 Task: Search one way flight ticket for 2 adults, 2 infants in seat and 1 infant on lap in first from Wenatchee: Pangborn Memorial Airport to Raleigh: Raleigh-durham International Airport on 8-5-2023. Choice of flights is Singapure airlines. Number of bags: 1 checked bag. Price is upto 85000. Outbound departure time preference is 23:30.
Action: Mouse moved to (285, 263)
Screenshot: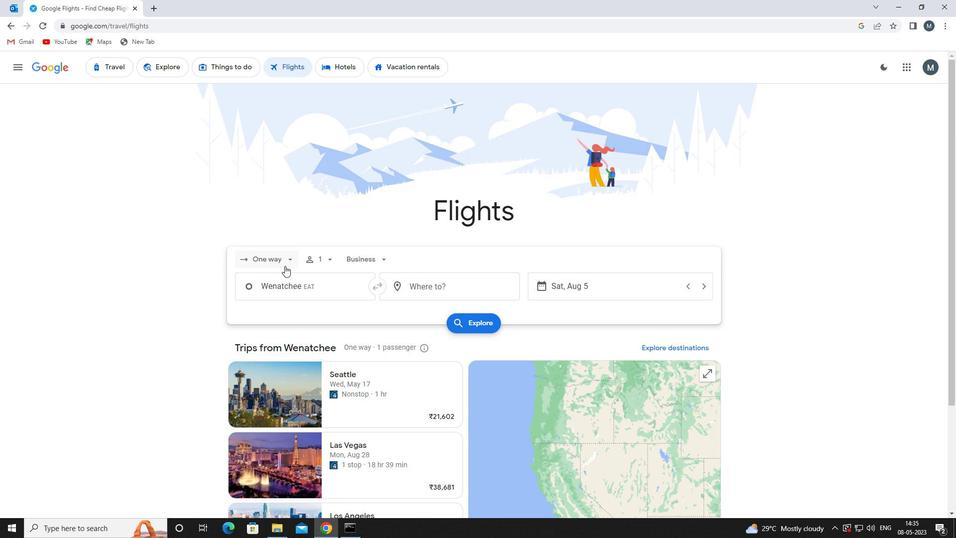 
Action: Mouse pressed left at (285, 263)
Screenshot: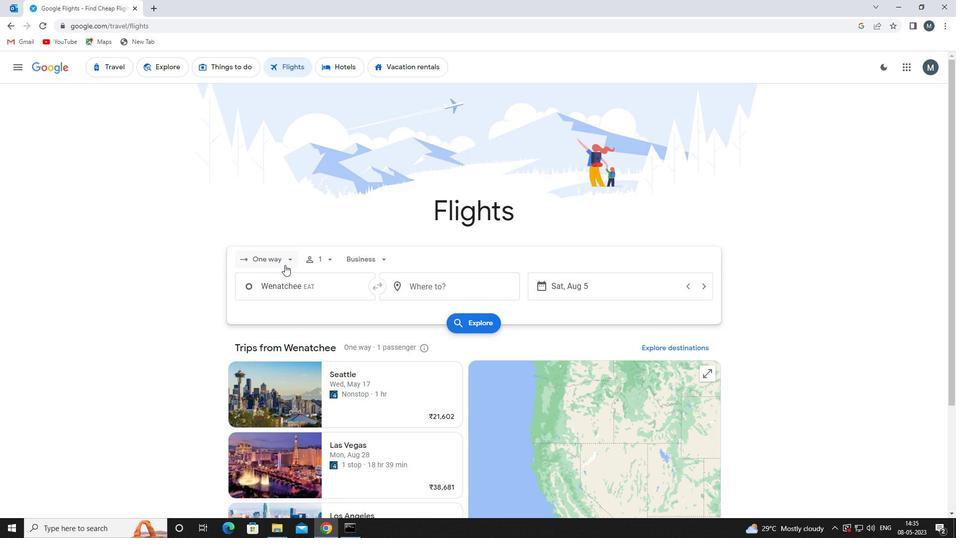 
Action: Mouse moved to (287, 307)
Screenshot: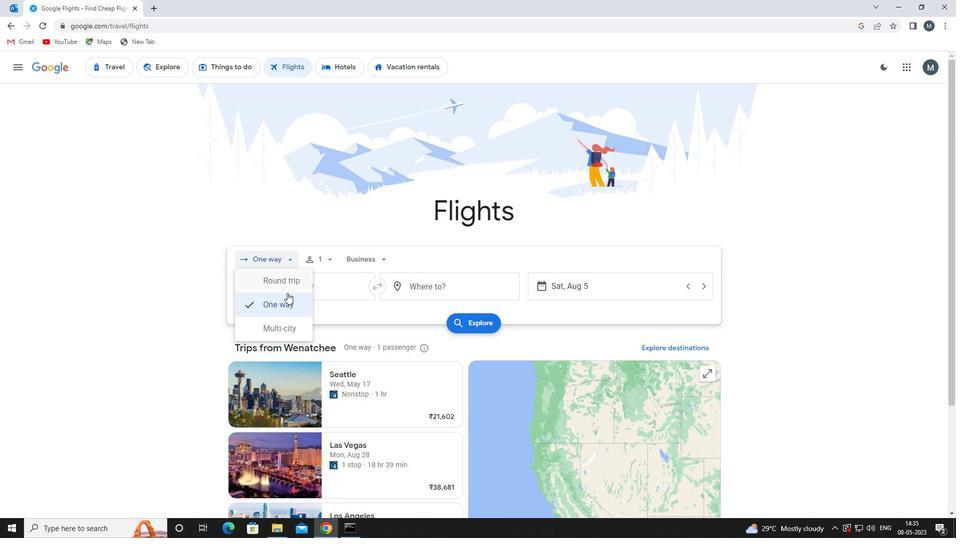 
Action: Mouse pressed left at (287, 307)
Screenshot: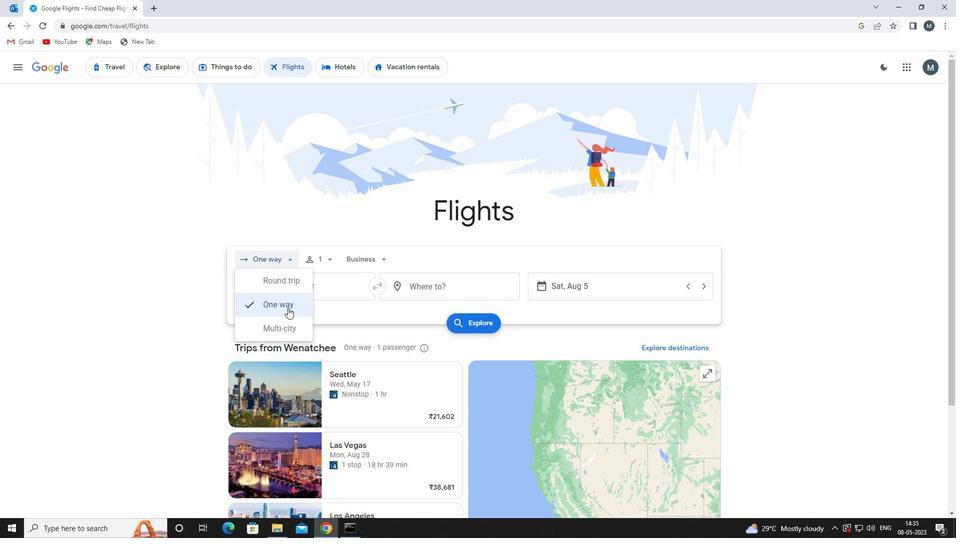 
Action: Mouse moved to (323, 262)
Screenshot: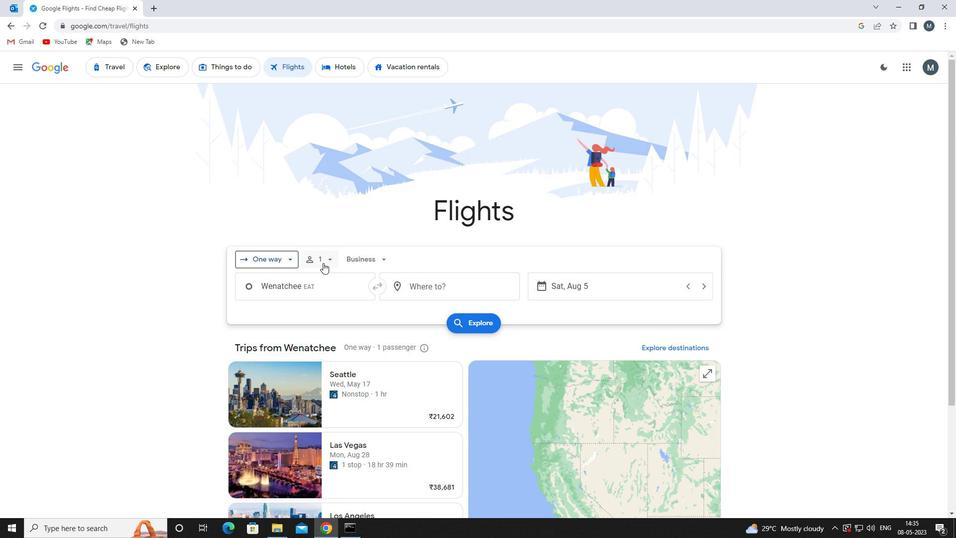 
Action: Mouse pressed left at (323, 262)
Screenshot: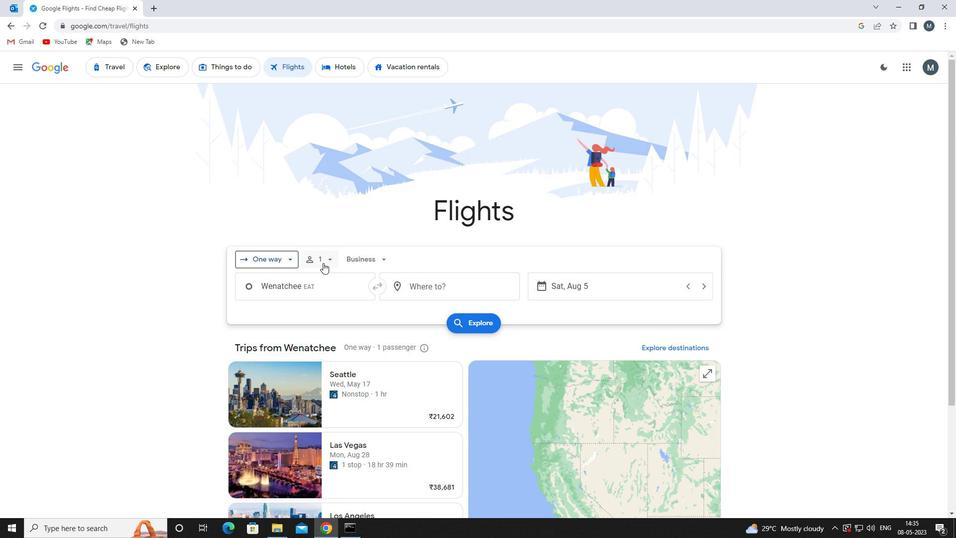 
Action: Mouse moved to (412, 284)
Screenshot: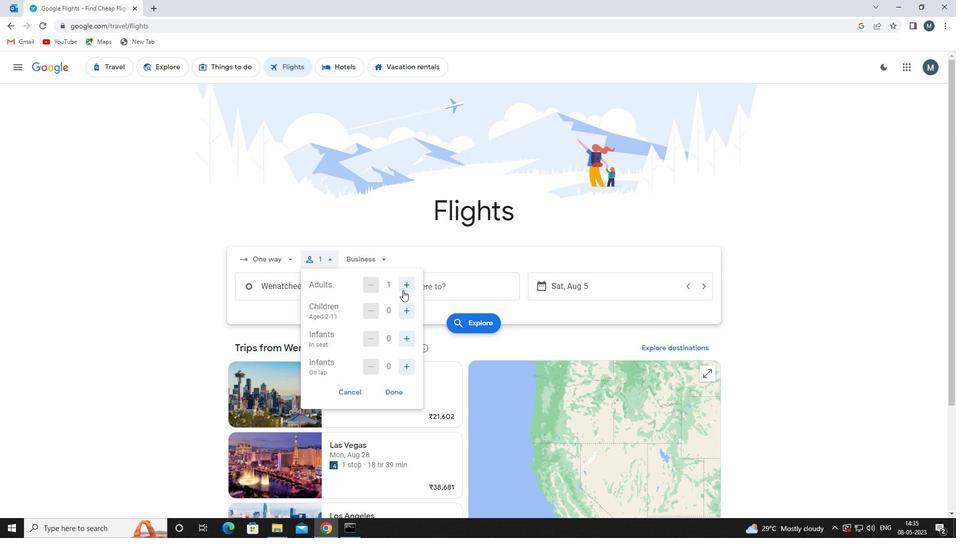 
Action: Mouse pressed left at (412, 284)
Screenshot: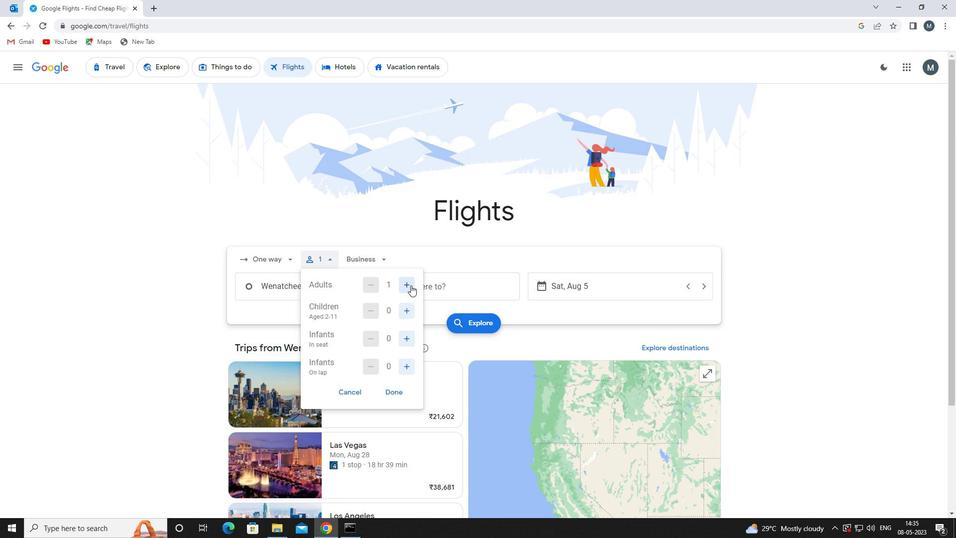 
Action: Mouse moved to (407, 308)
Screenshot: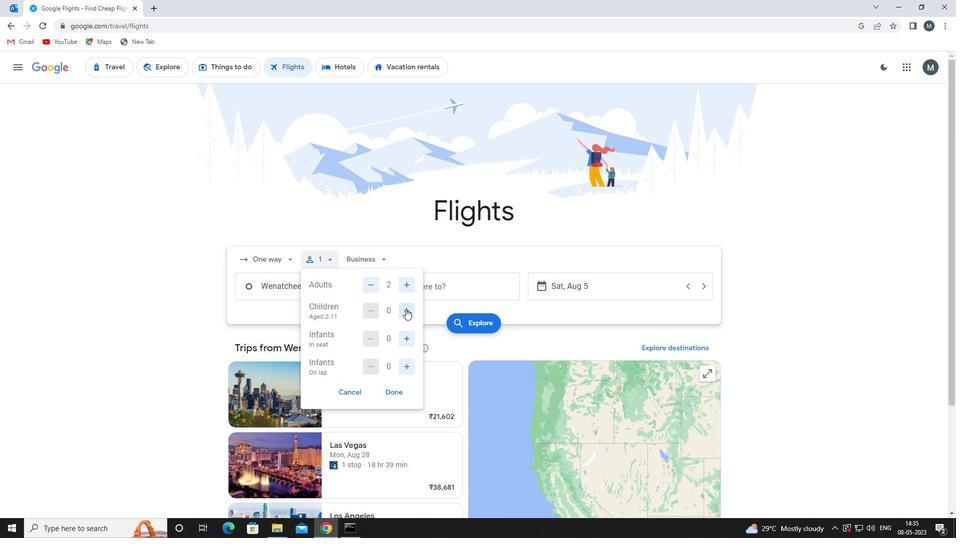 
Action: Mouse pressed left at (407, 308)
Screenshot: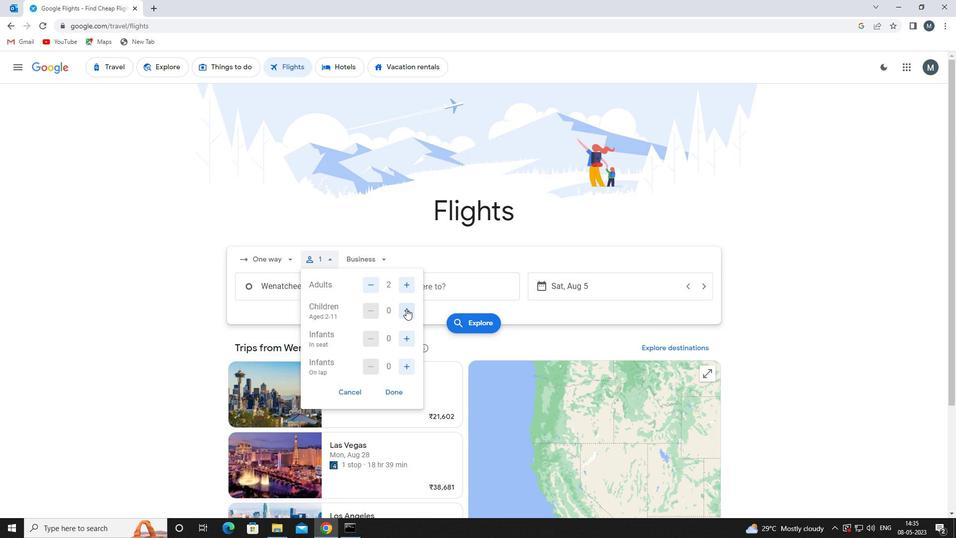 
Action: Mouse moved to (408, 308)
Screenshot: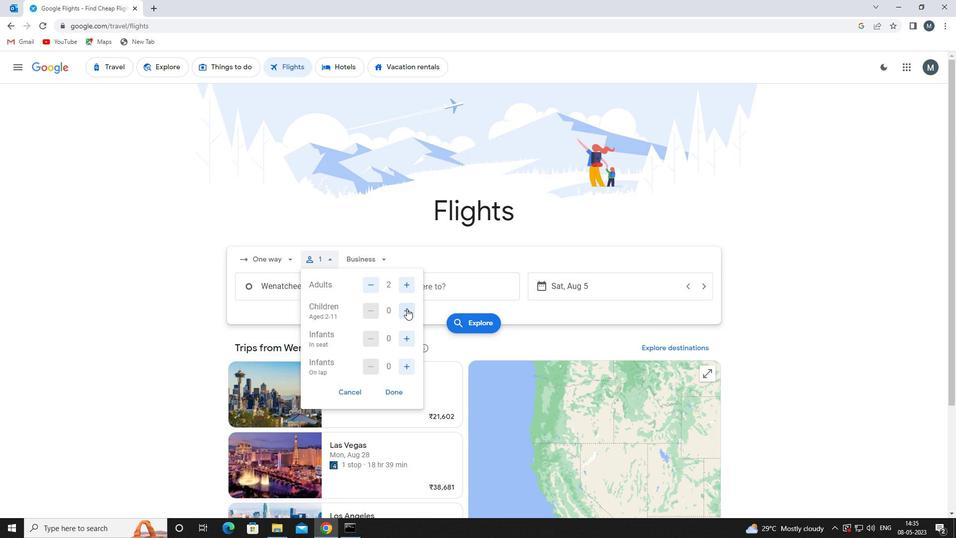 
Action: Mouse pressed left at (408, 308)
Screenshot: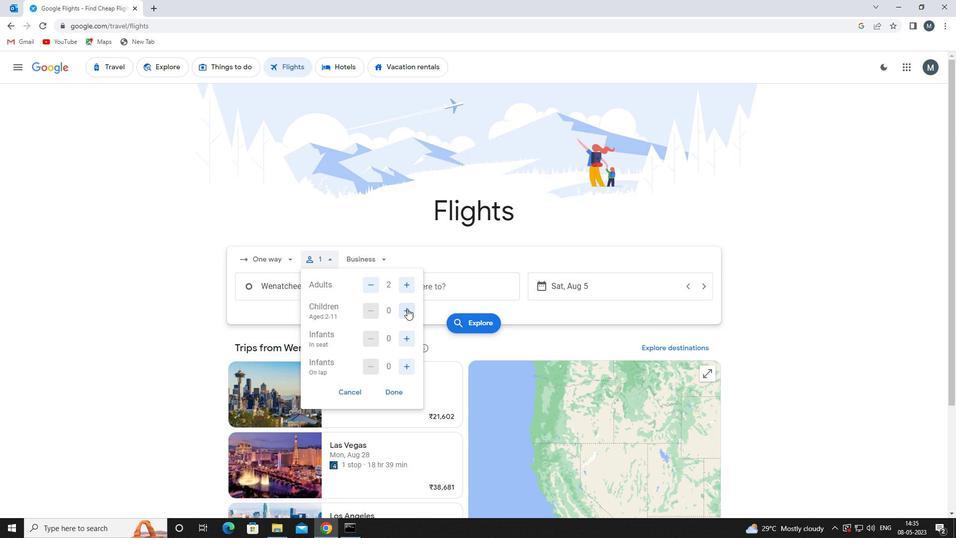 
Action: Mouse moved to (407, 340)
Screenshot: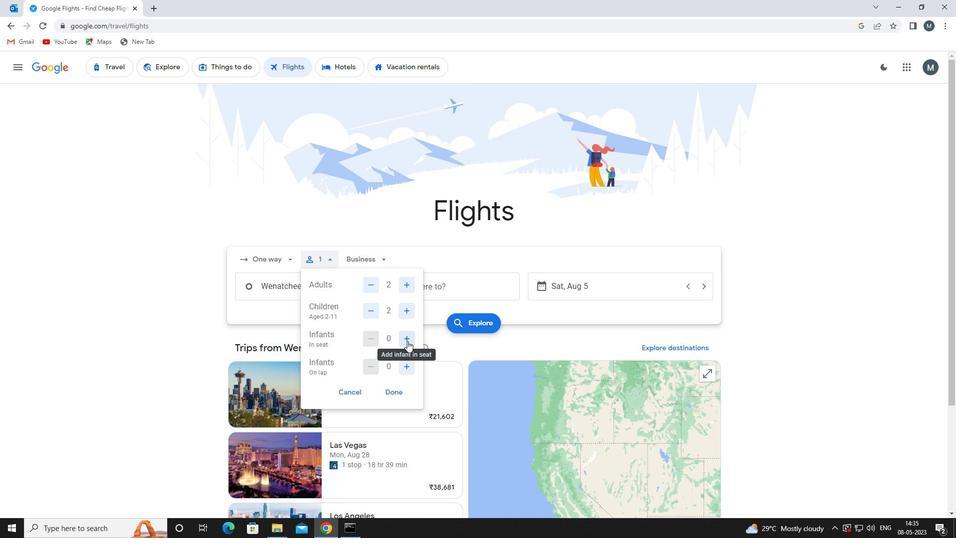
Action: Mouse pressed left at (407, 340)
Screenshot: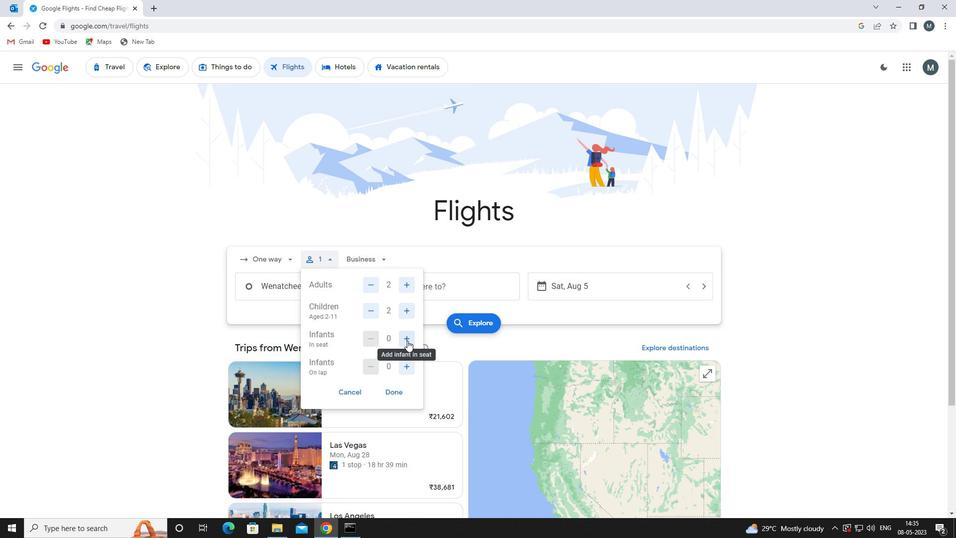 
Action: Mouse moved to (368, 310)
Screenshot: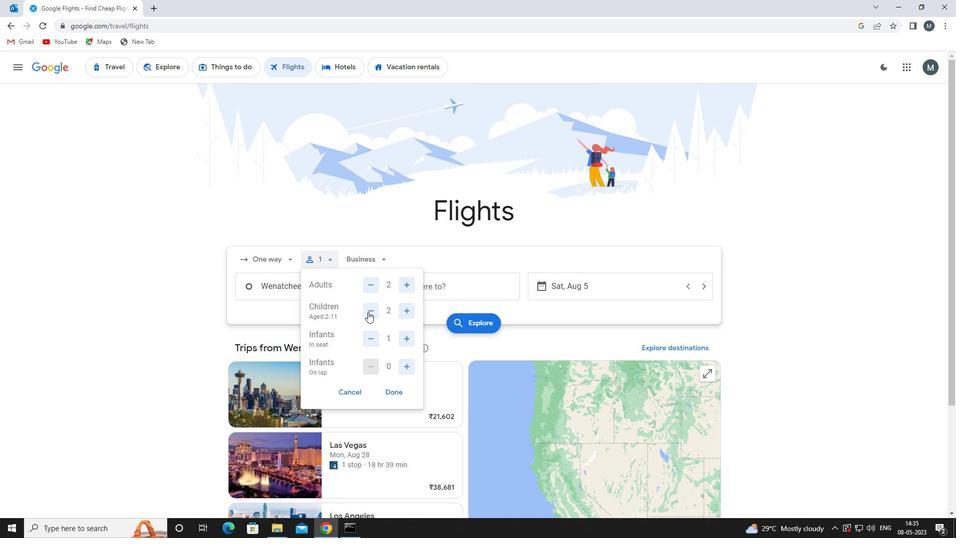 
Action: Mouse pressed left at (368, 310)
Screenshot: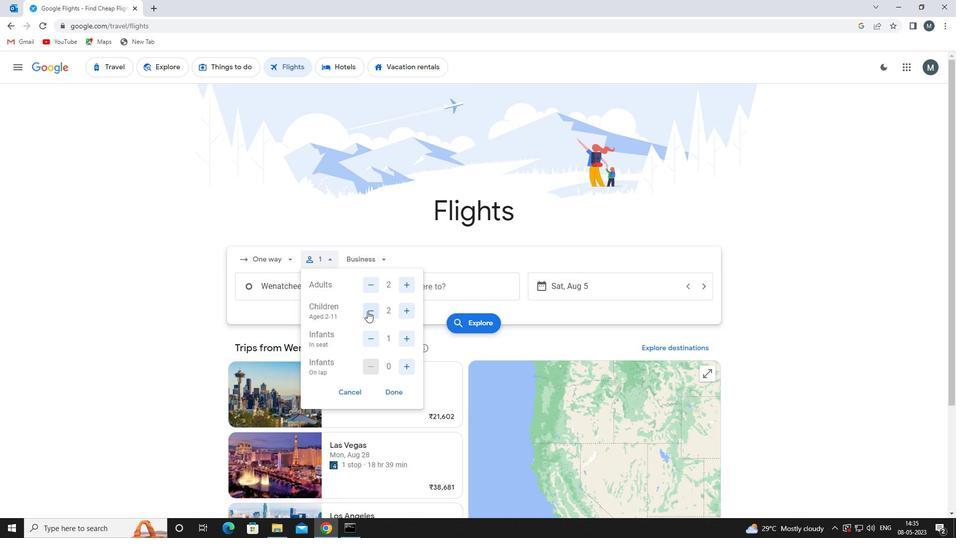 
Action: Mouse moved to (369, 309)
Screenshot: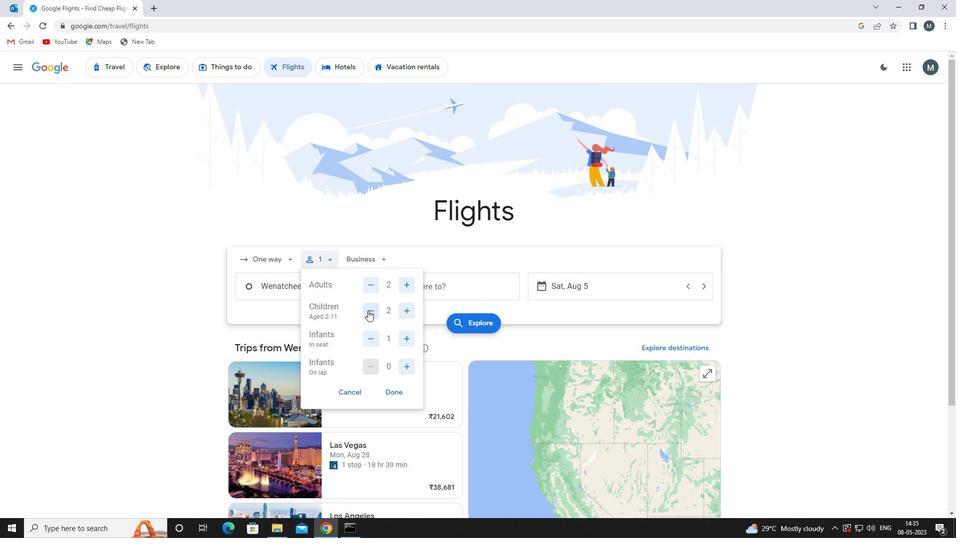 
Action: Mouse pressed left at (369, 309)
Screenshot: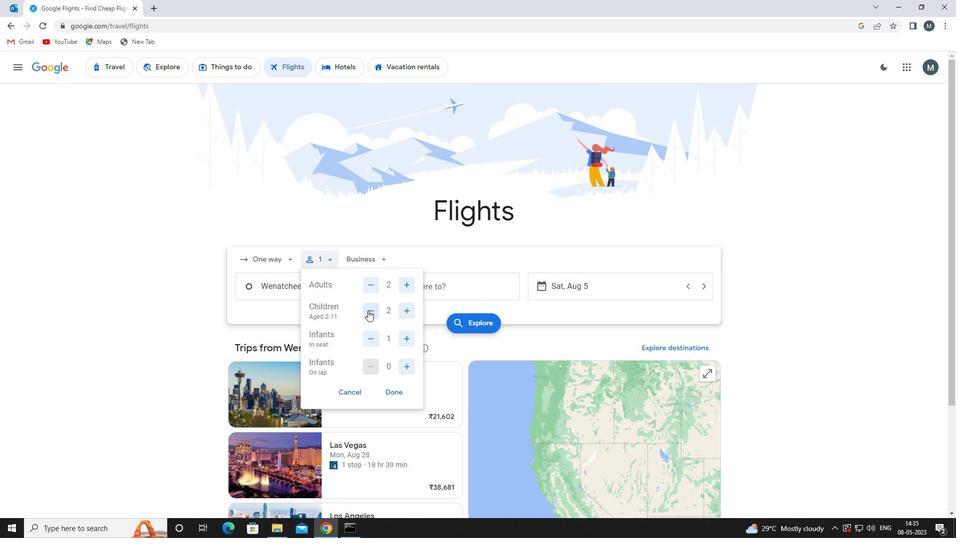 
Action: Mouse moved to (409, 340)
Screenshot: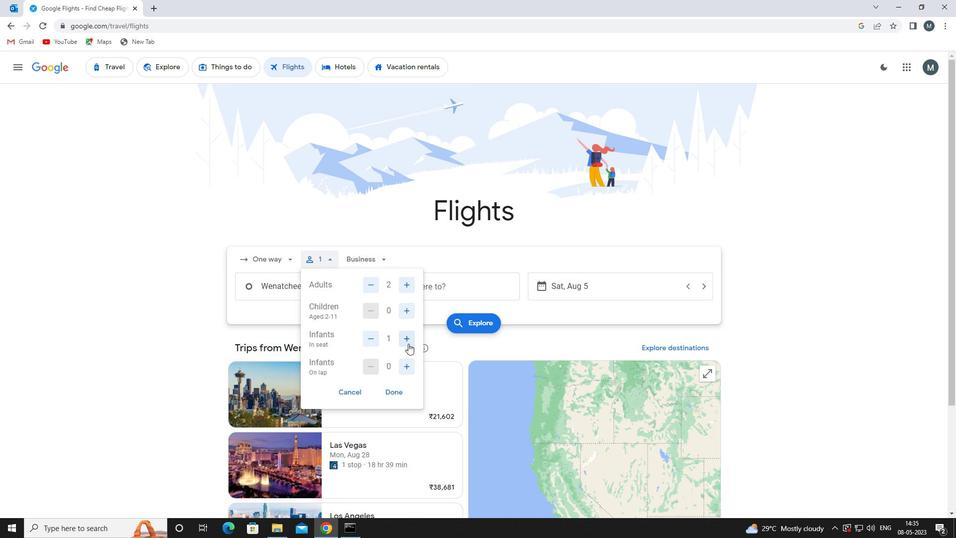 
Action: Mouse pressed left at (409, 340)
Screenshot: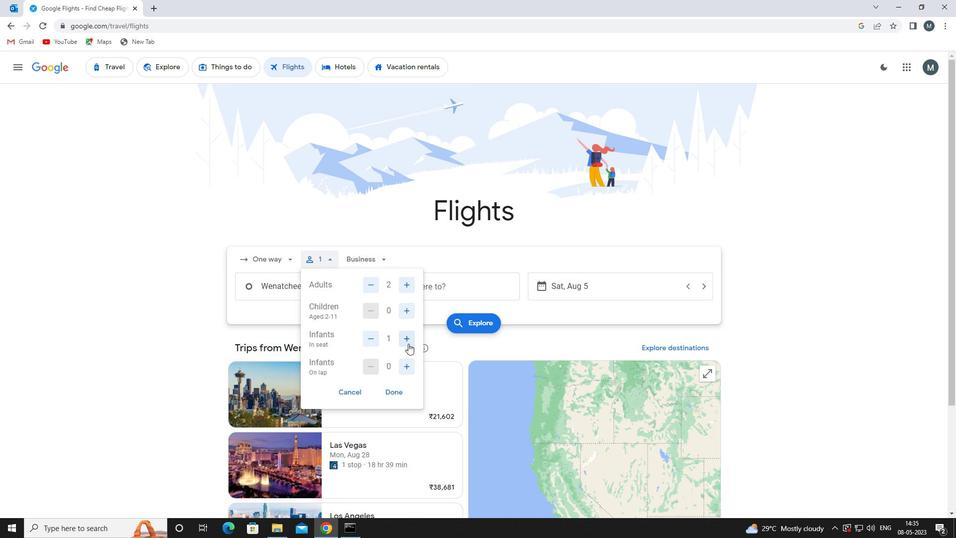 
Action: Mouse moved to (407, 366)
Screenshot: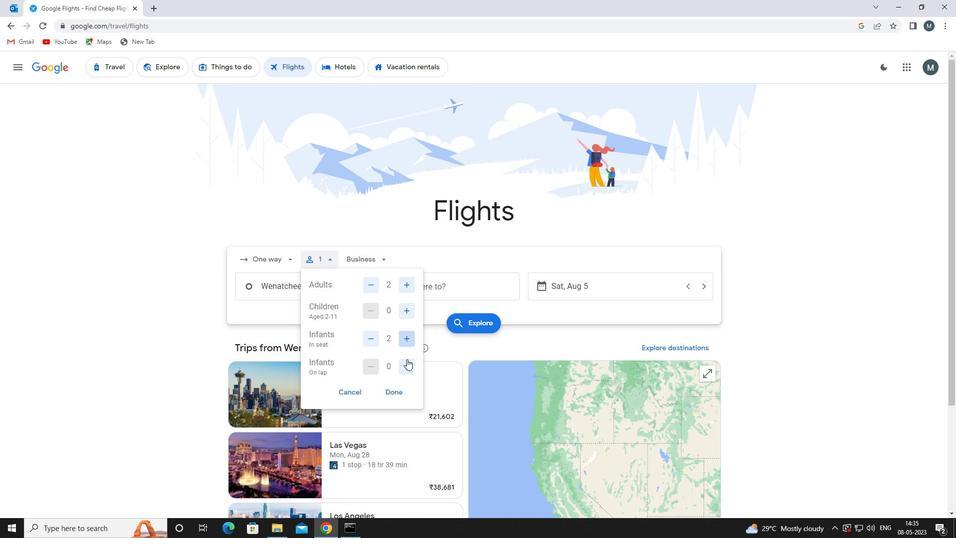 
Action: Mouse pressed left at (407, 366)
Screenshot: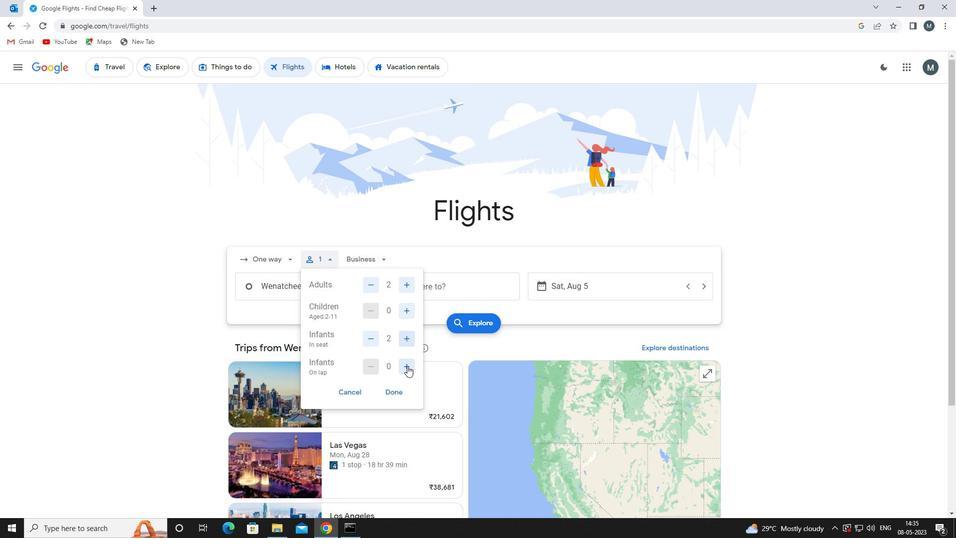 
Action: Mouse moved to (400, 390)
Screenshot: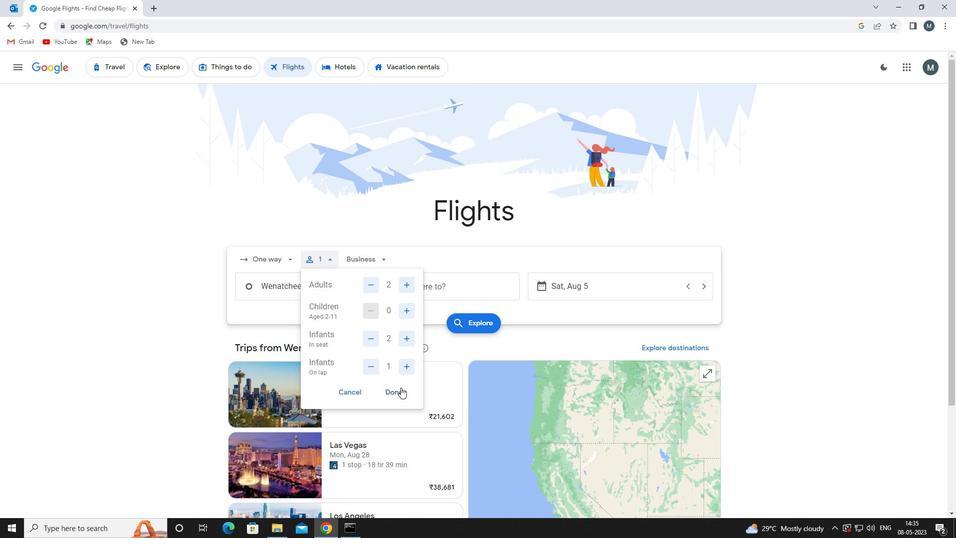 
Action: Mouse pressed left at (400, 390)
Screenshot: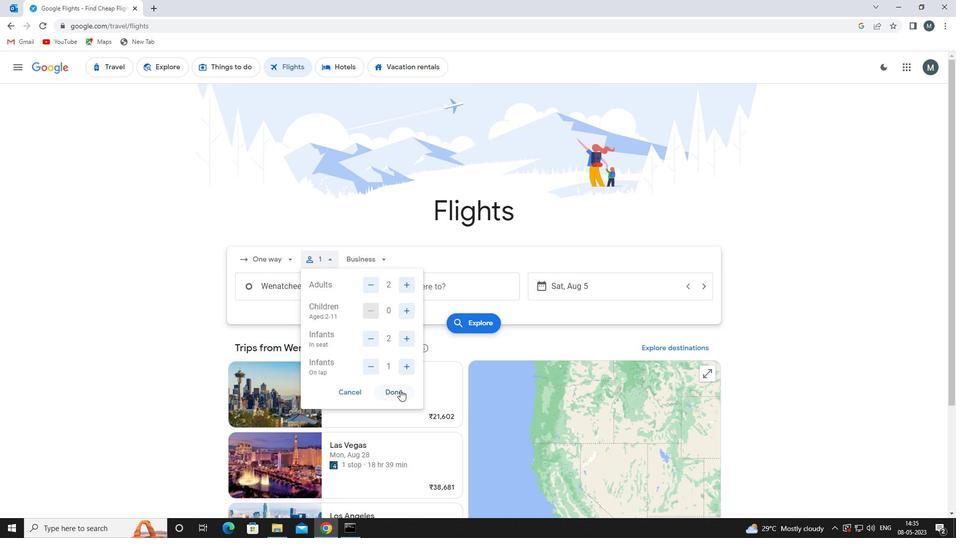 
Action: Mouse moved to (363, 258)
Screenshot: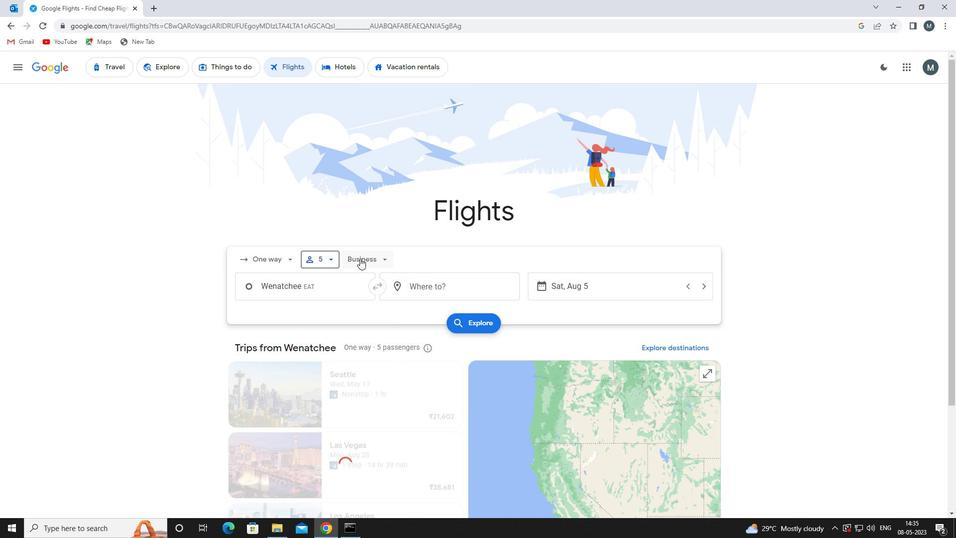 
Action: Mouse pressed left at (363, 258)
Screenshot: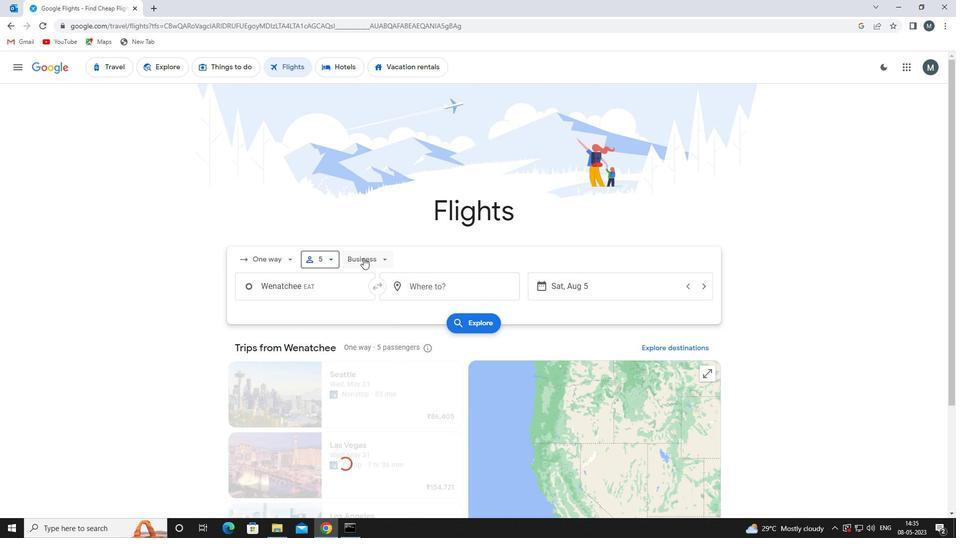 
Action: Mouse moved to (376, 353)
Screenshot: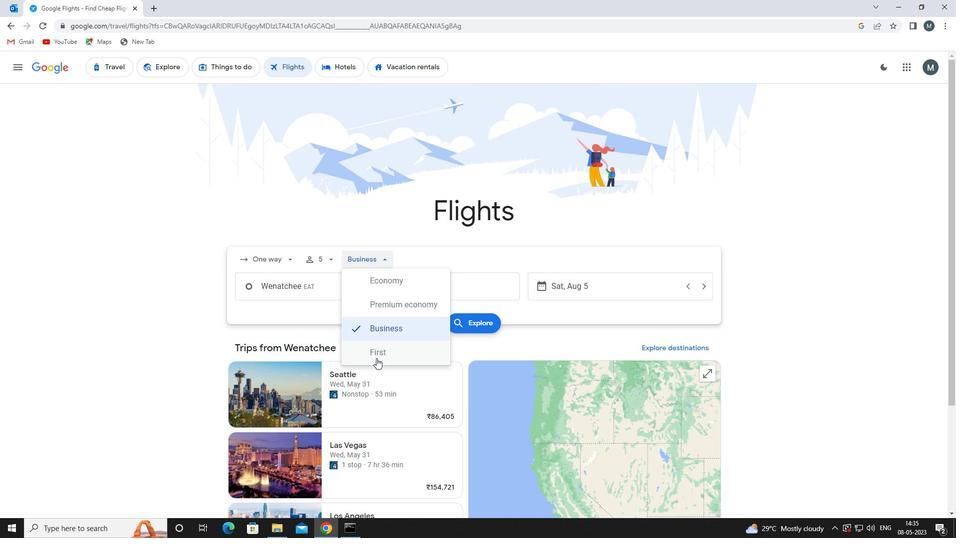 
Action: Mouse pressed left at (376, 353)
Screenshot: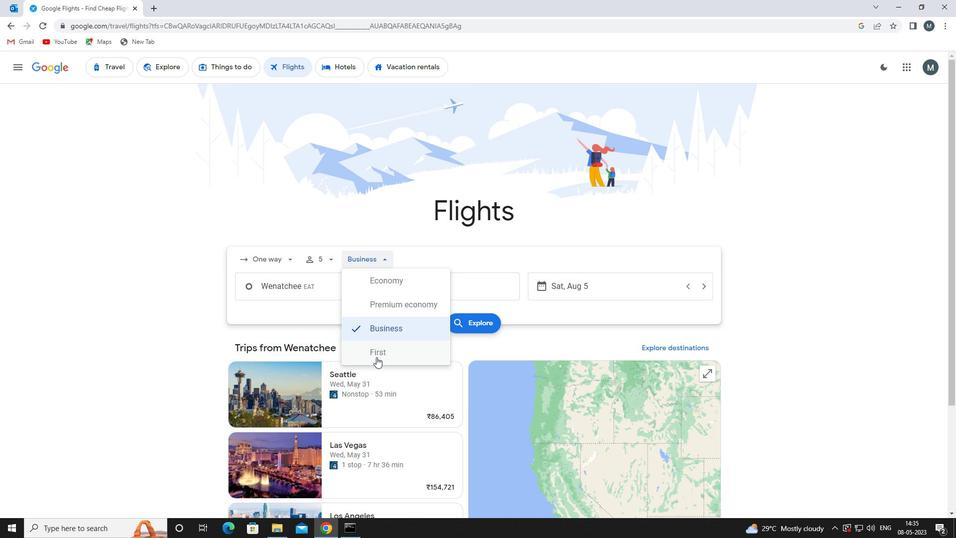 
Action: Mouse moved to (312, 287)
Screenshot: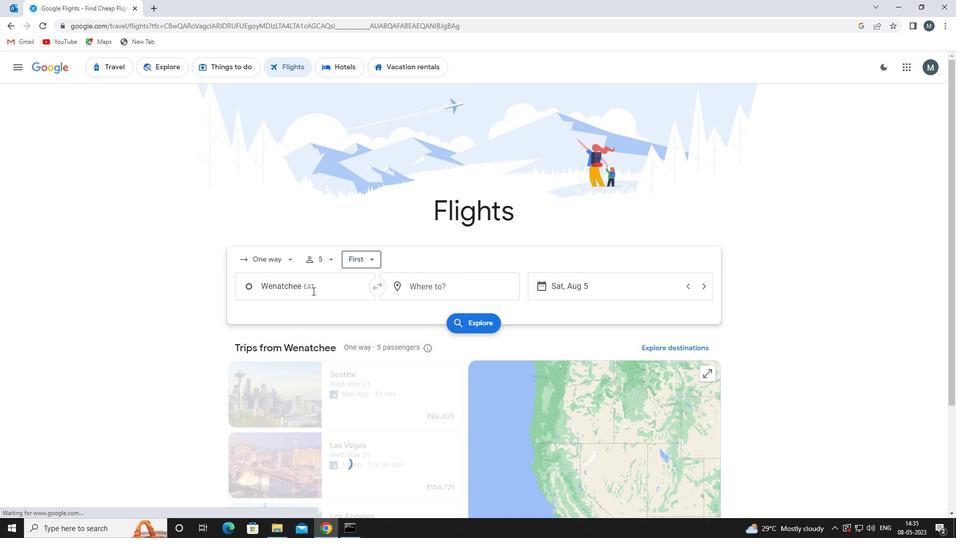 
Action: Mouse pressed left at (312, 287)
Screenshot: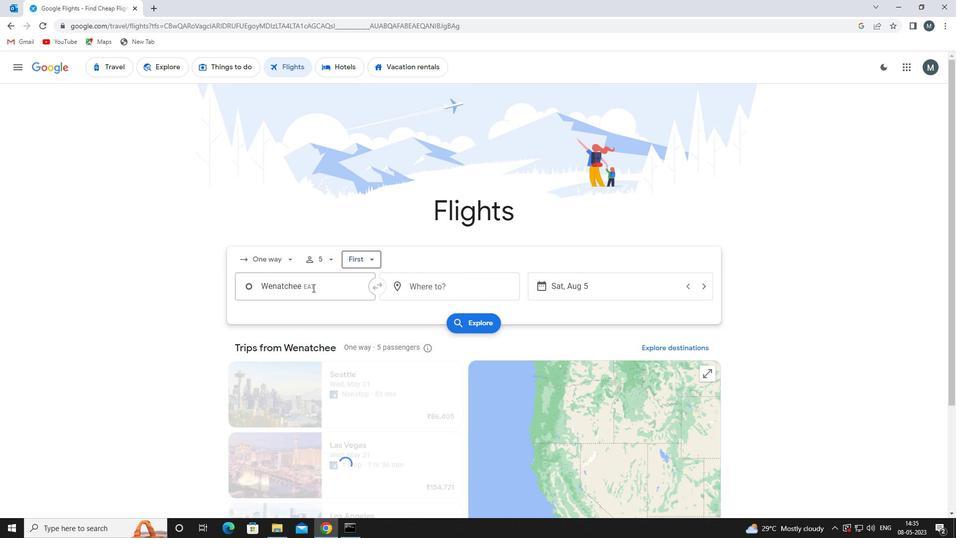 
Action: Mouse moved to (329, 369)
Screenshot: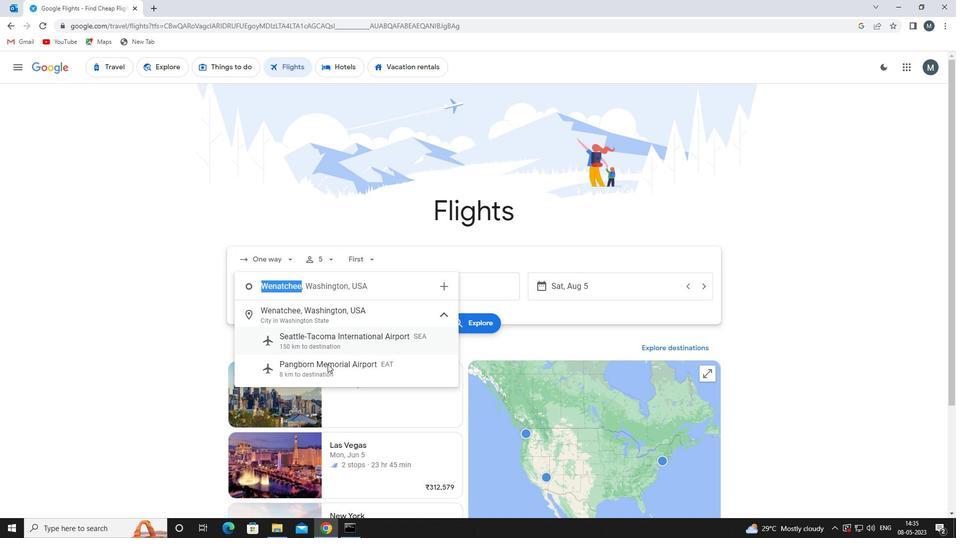 
Action: Mouse pressed left at (329, 369)
Screenshot: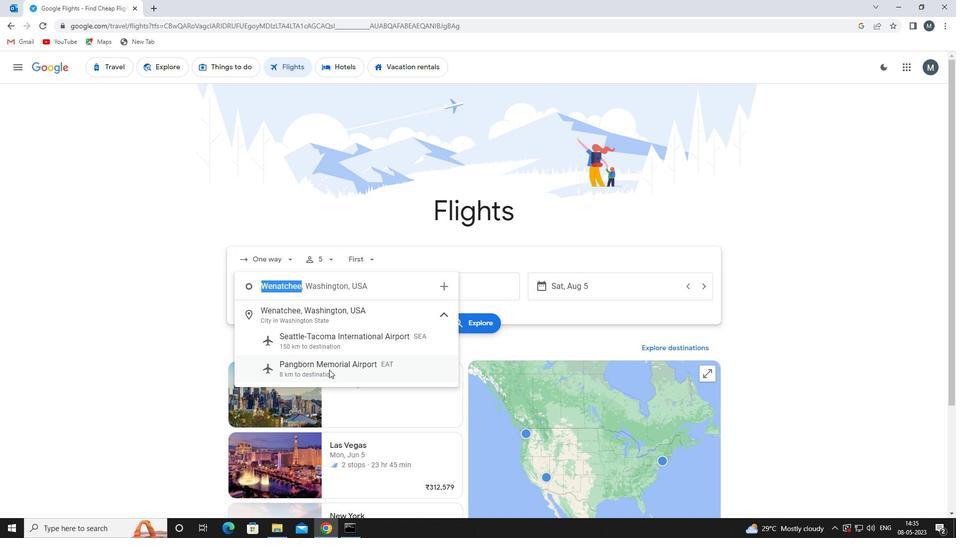 
Action: Mouse moved to (423, 286)
Screenshot: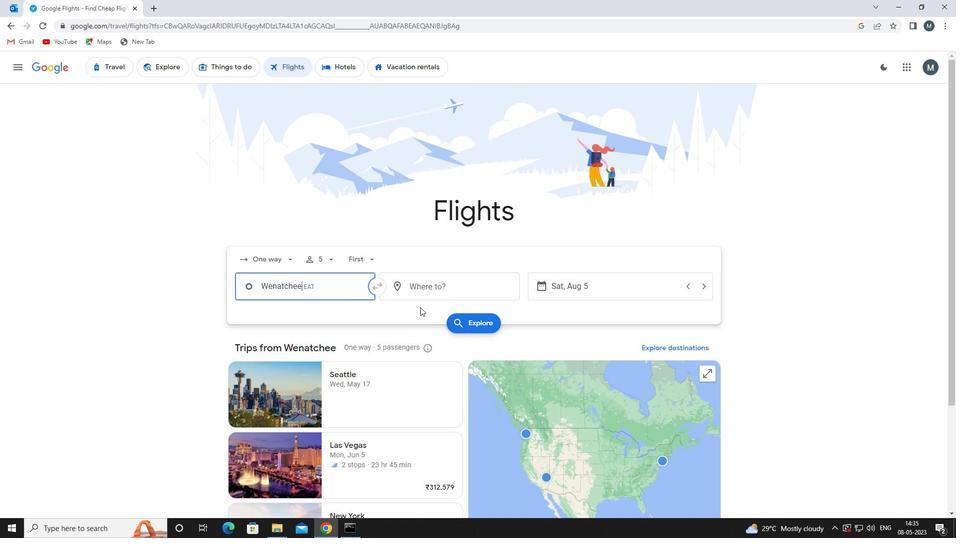 
Action: Mouse pressed left at (423, 286)
Screenshot: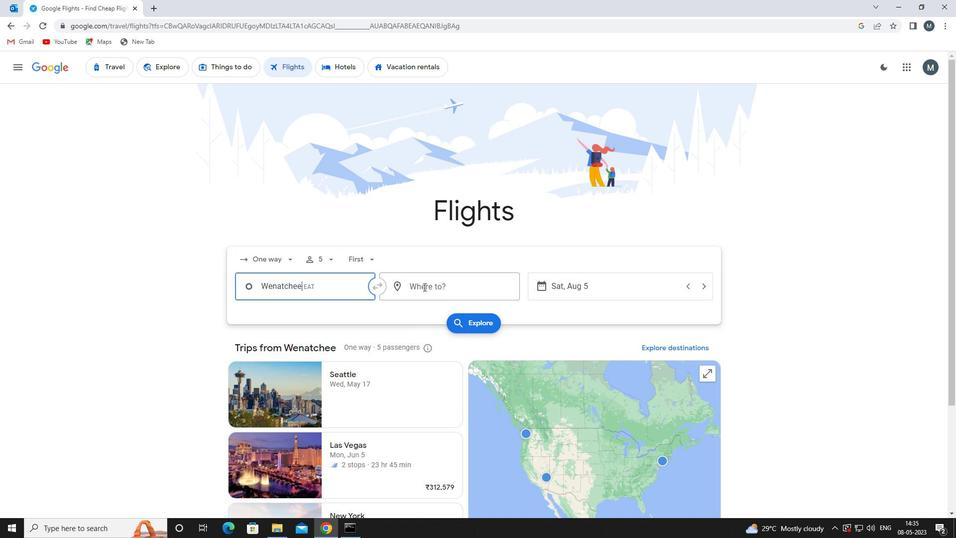 
Action: Mouse moved to (406, 292)
Screenshot: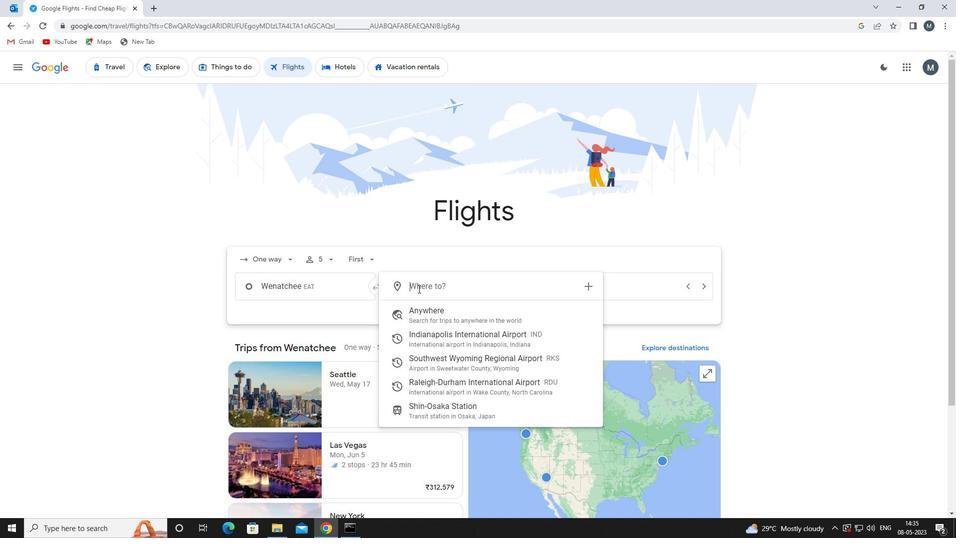 
Action: Key pressed rdu
Screenshot: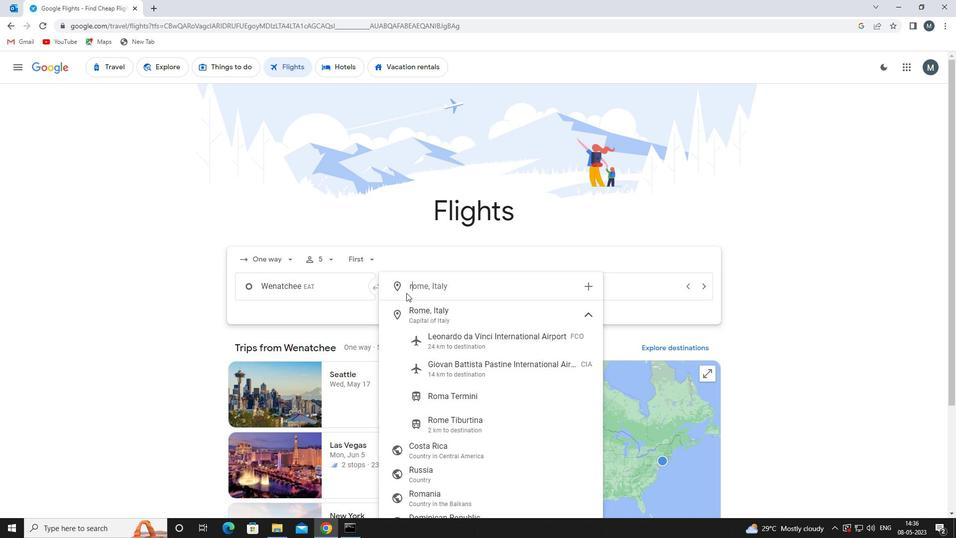 
Action: Mouse moved to (428, 314)
Screenshot: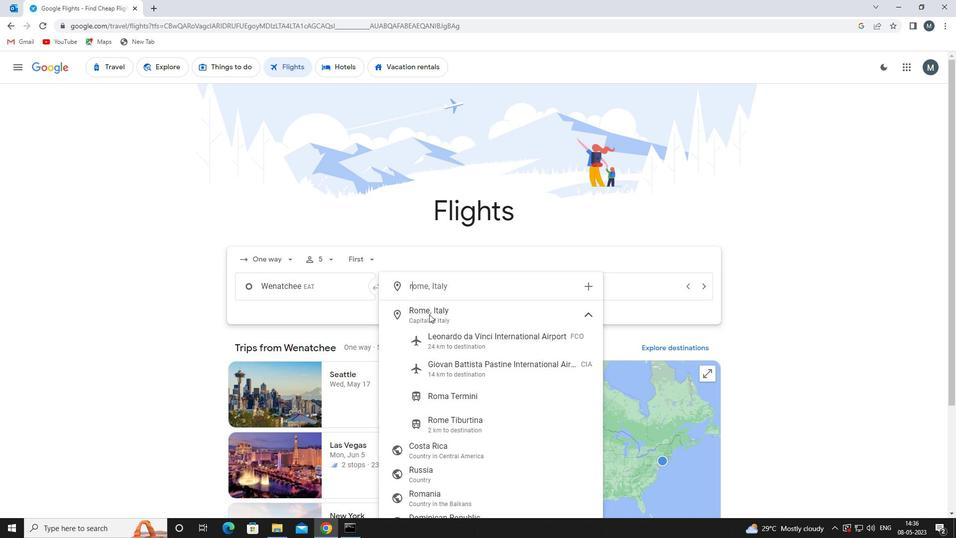 
Action: Key pressed d
Screenshot: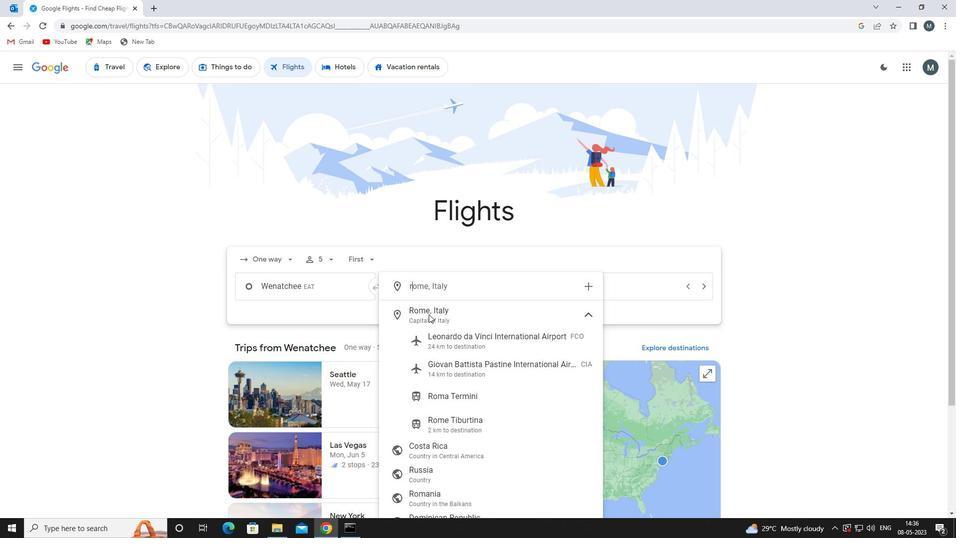 
Action: Mouse moved to (425, 314)
Screenshot: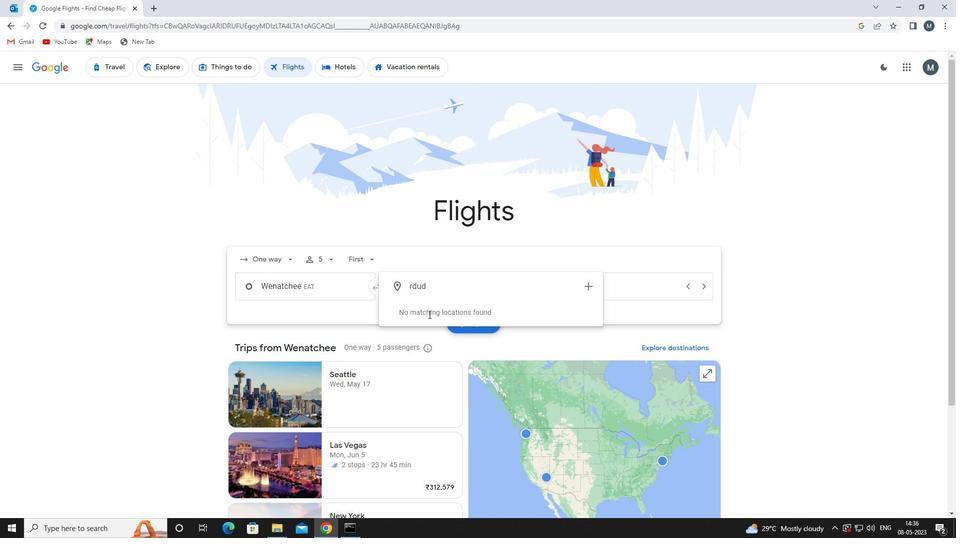 
Action: Key pressed <Key.backspace><Key.backspace>u
Screenshot: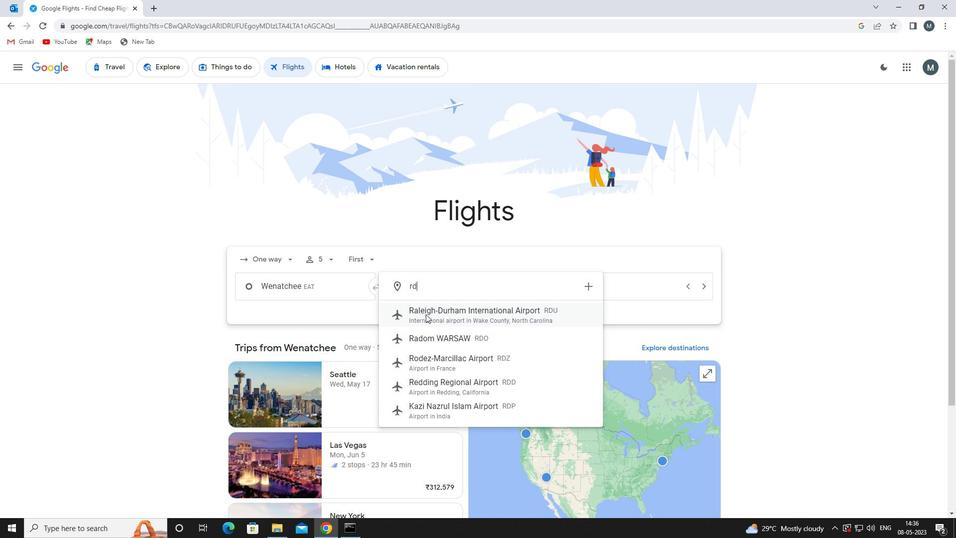 
Action: Mouse moved to (452, 317)
Screenshot: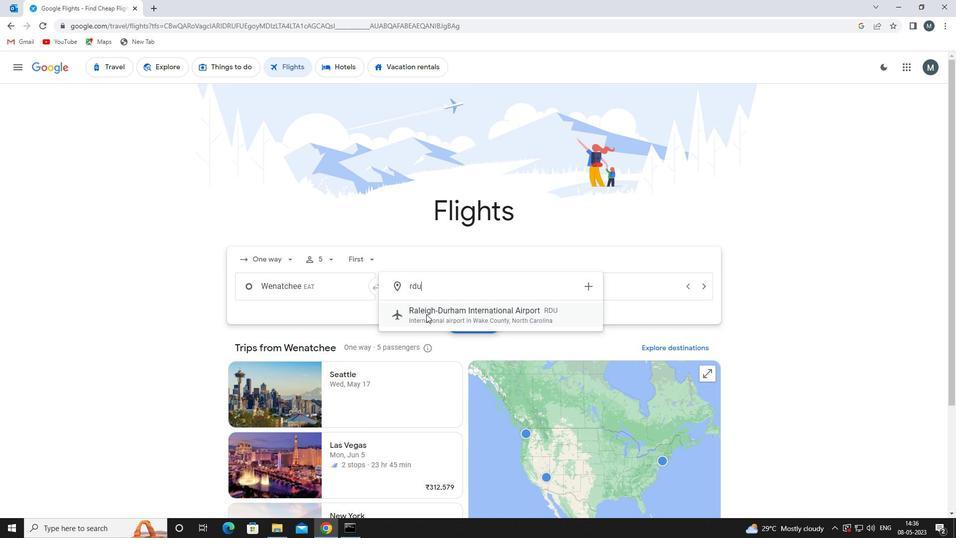 
Action: Mouse pressed left at (452, 317)
Screenshot: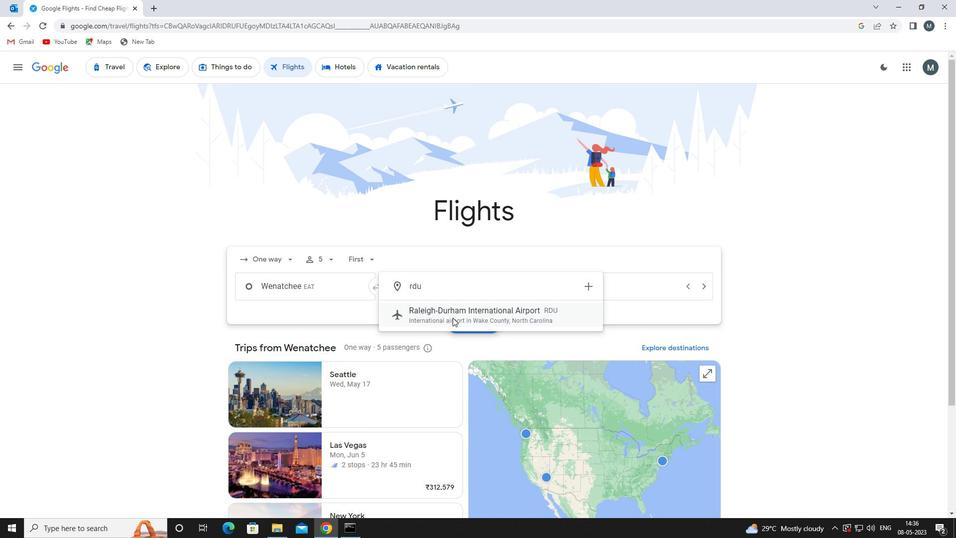 
Action: Mouse moved to (556, 288)
Screenshot: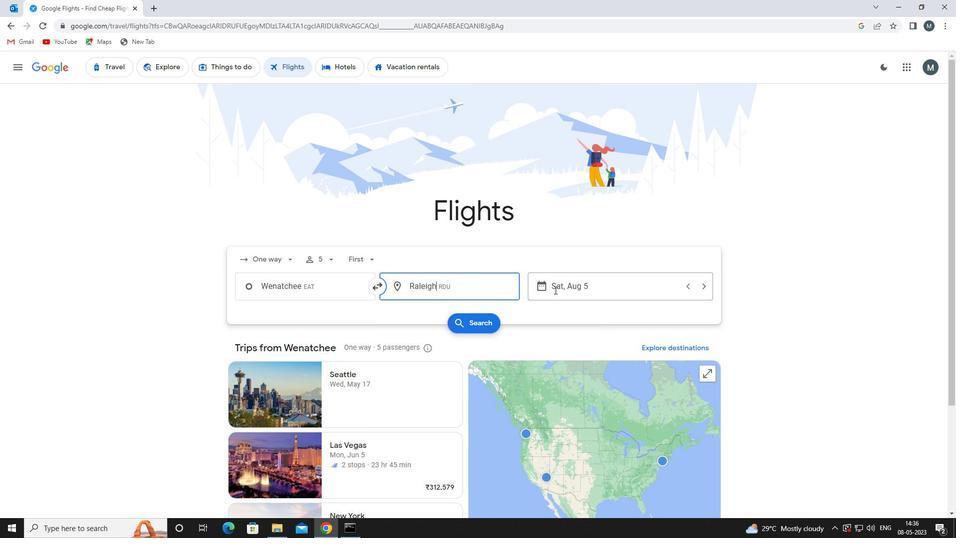 
Action: Mouse pressed left at (556, 288)
Screenshot: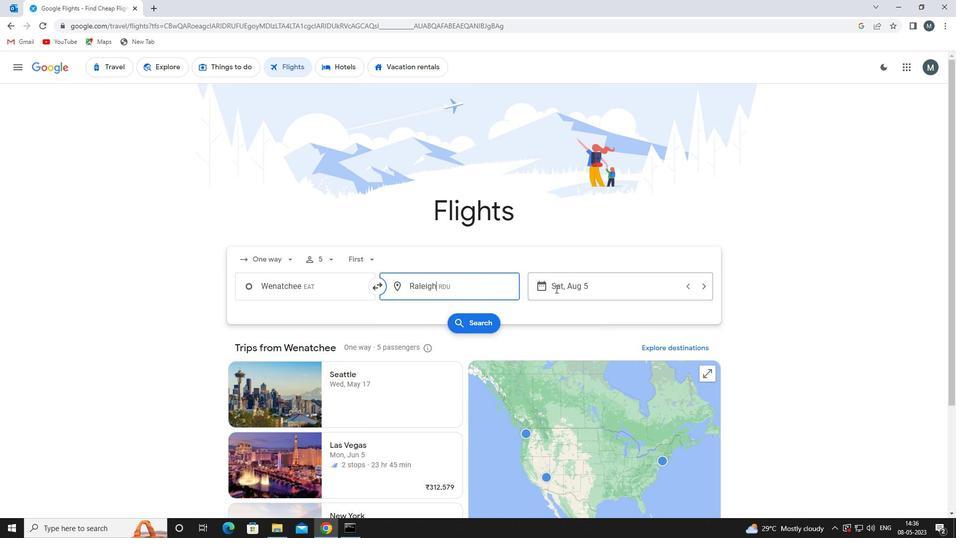 
Action: Mouse moved to (507, 339)
Screenshot: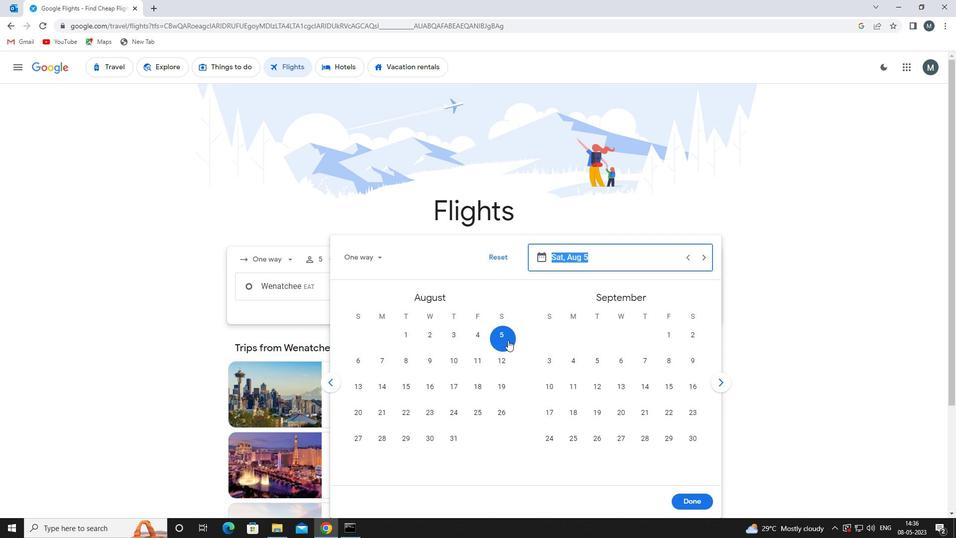 
Action: Mouse pressed left at (507, 339)
Screenshot: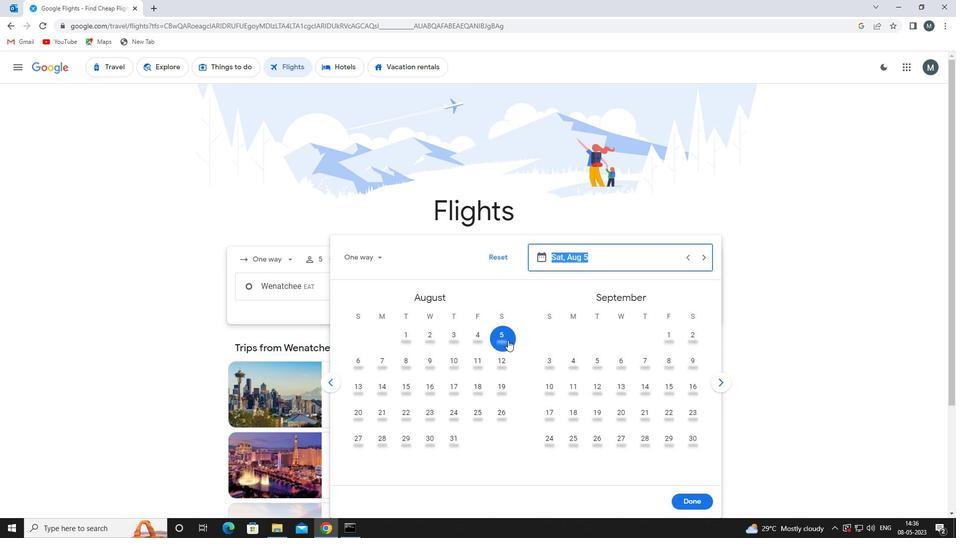 
Action: Mouse moved to (694, 500)
Screenshot: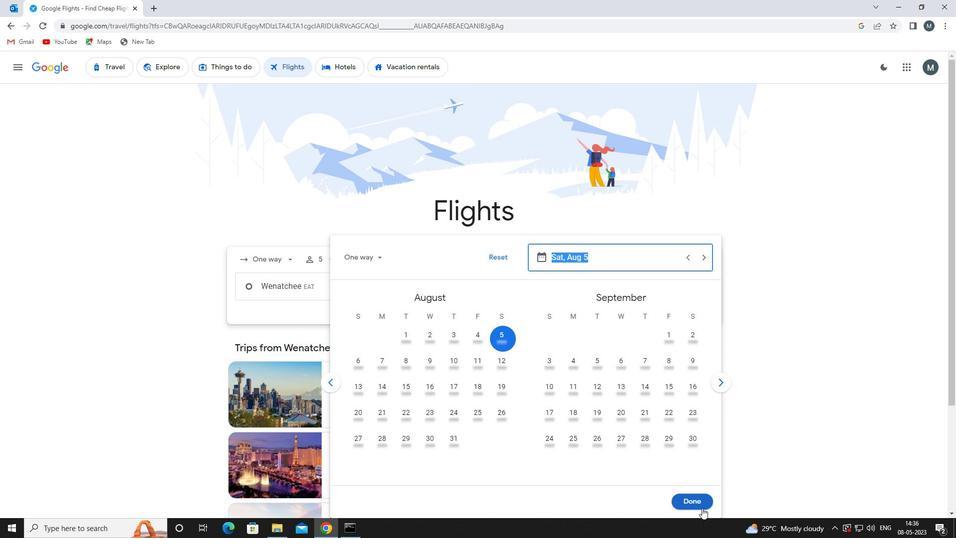 
Action: Mouse pressed left at (694, 500)
Screenshot: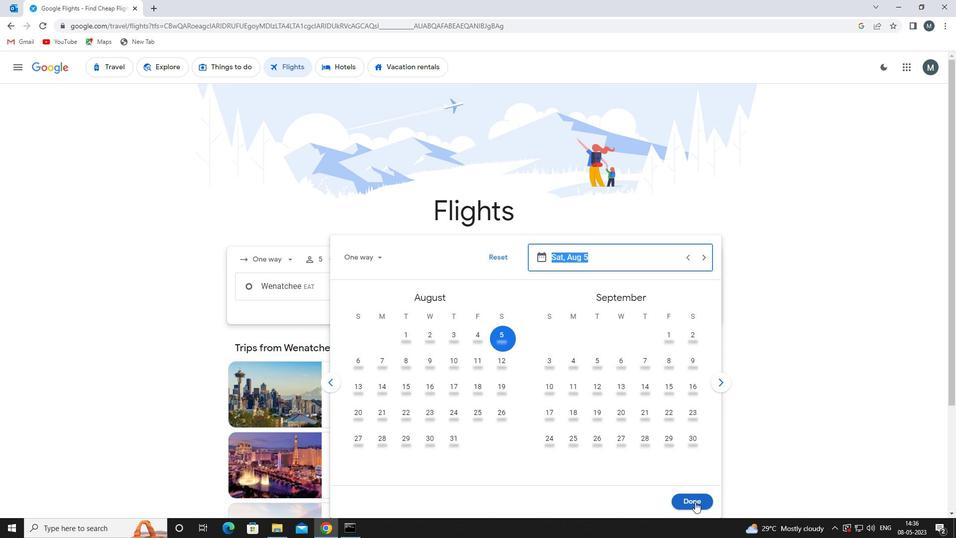 
Action: Mouse moved to (471, 328)
Screenshot: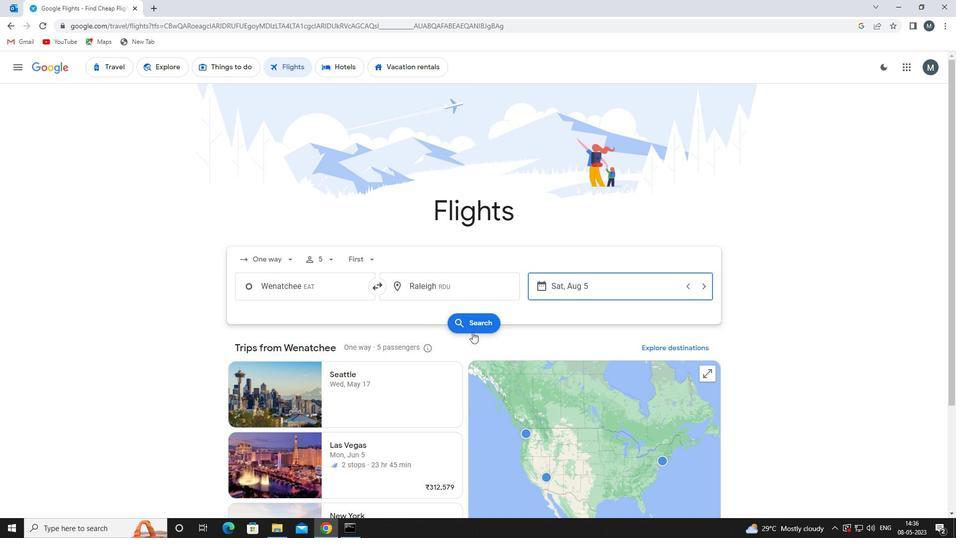 
Action: Mouse pressed left at (471, 328)
Screenshot: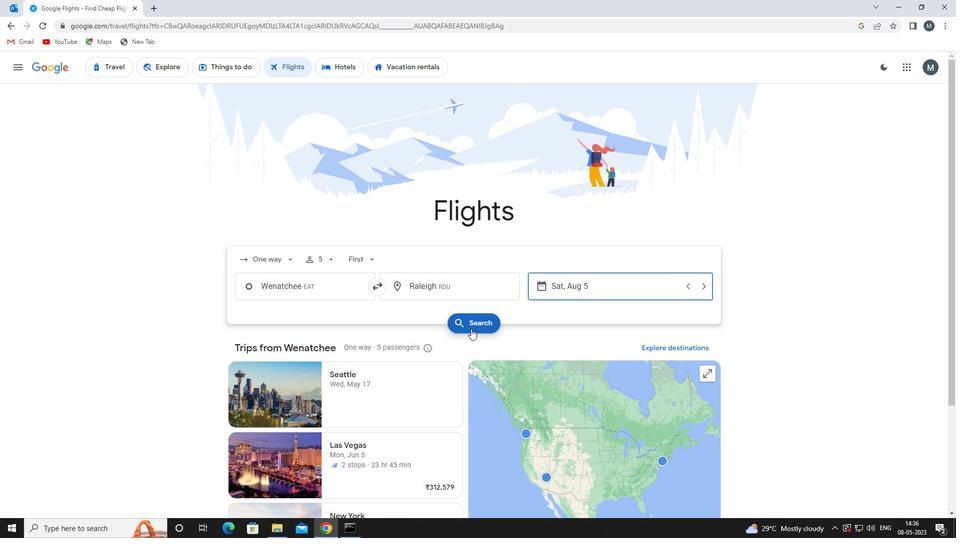 
Action: Mouse moved to (236, 162)
Screenshot: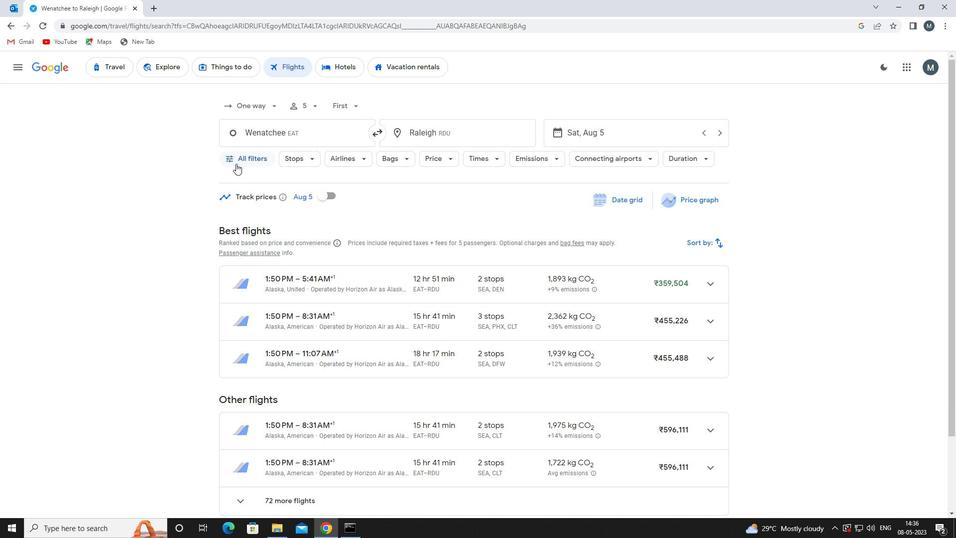 
Action: Mouse pressed left at (236, 162)
Screenshot: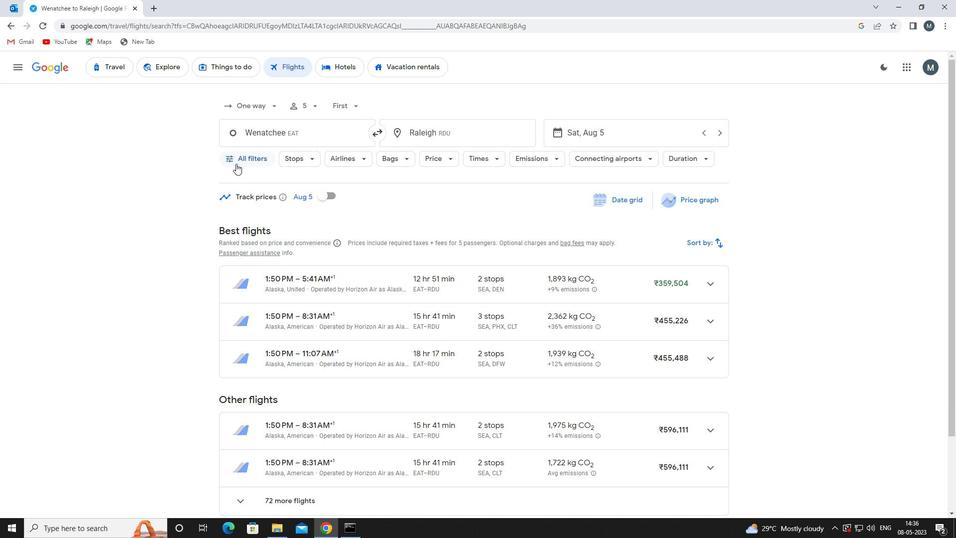 
Action: Mouse moved to (266, 279)
Screenshot: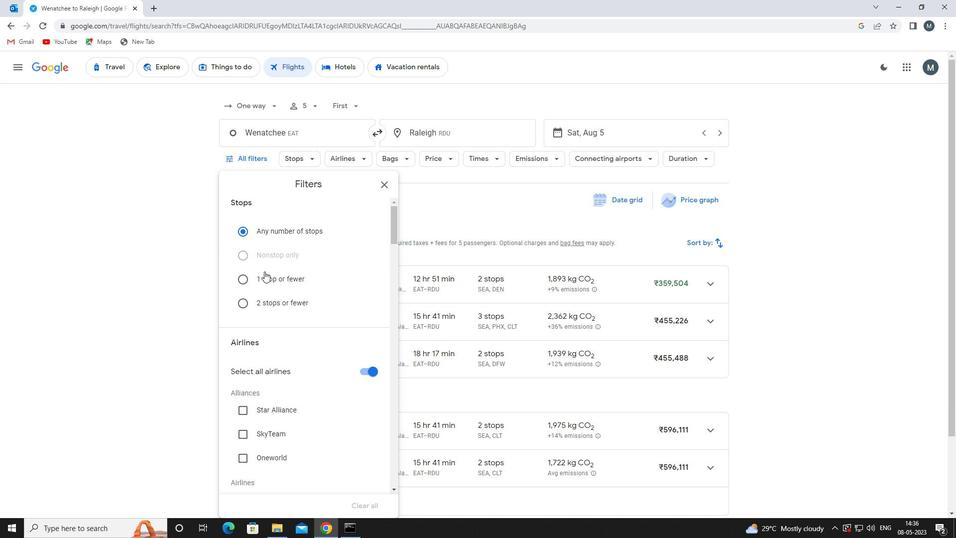 
Action: Mouse scrolled (266, 279) with delta (0, 0)
Screenshot: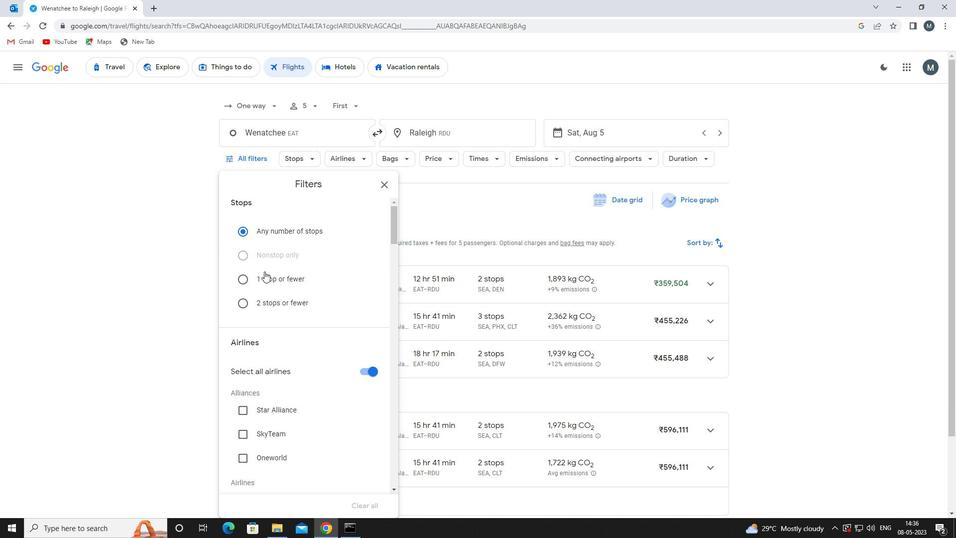 
Action: Mouse moved to (374, 322)
Screenshot: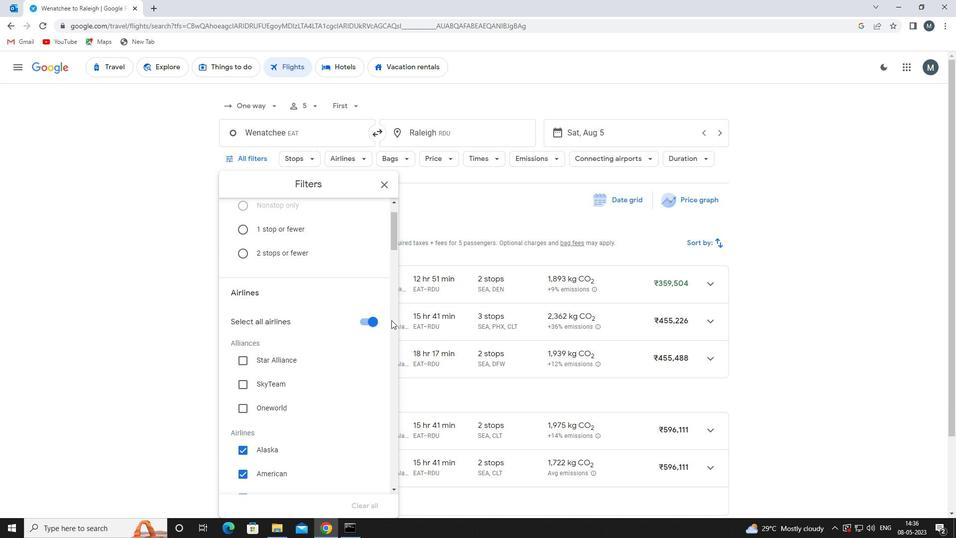 
Action: Mouse pressed left at (374, 322)
Screenshot: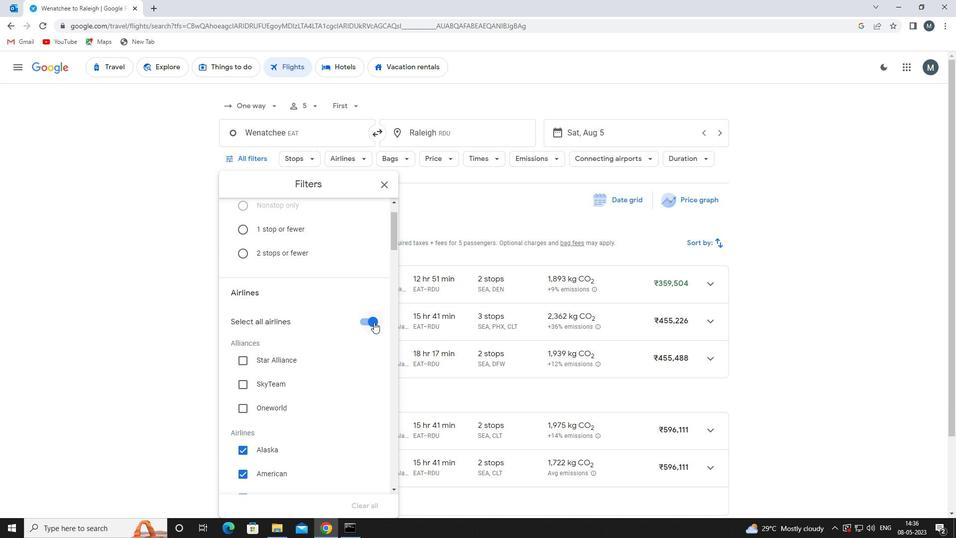 
Action: Mouse moved to (318, 316)
Screenshot: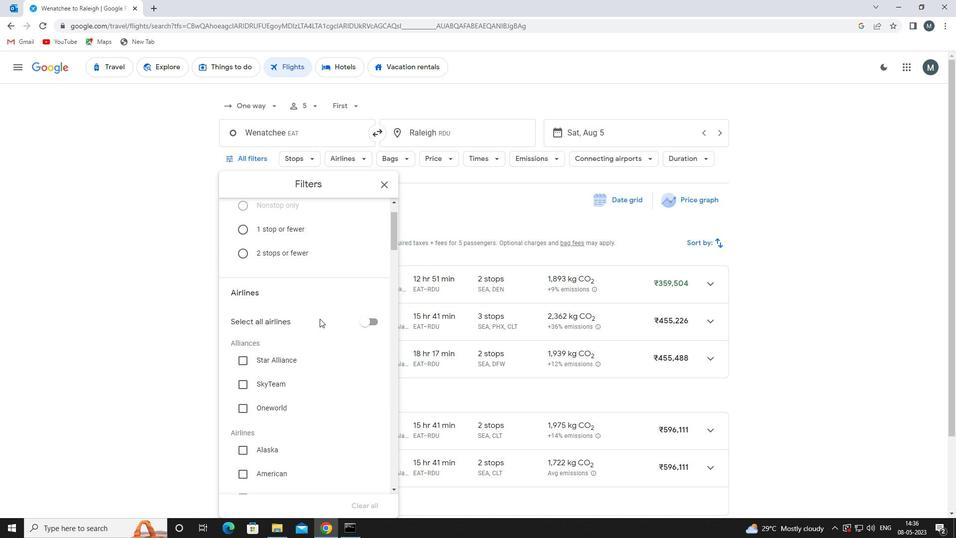
Action: Mouse scrolled (318, 315) with delta (0, 0)
Screenshot: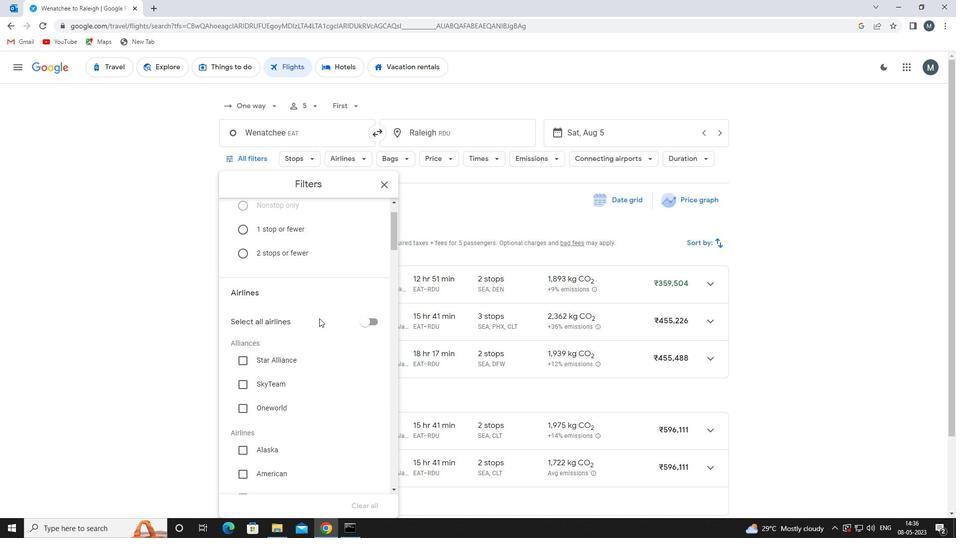 
Action: Mouse moved to (317, 316)
Screenshot: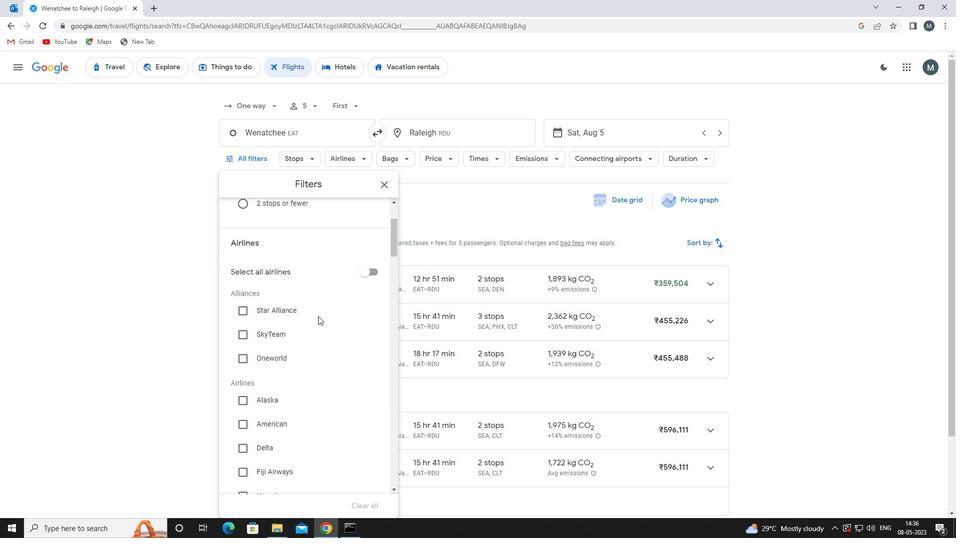 
Action: Mouse scrolled (317, 315) with delta (0, 0)
Screenshot: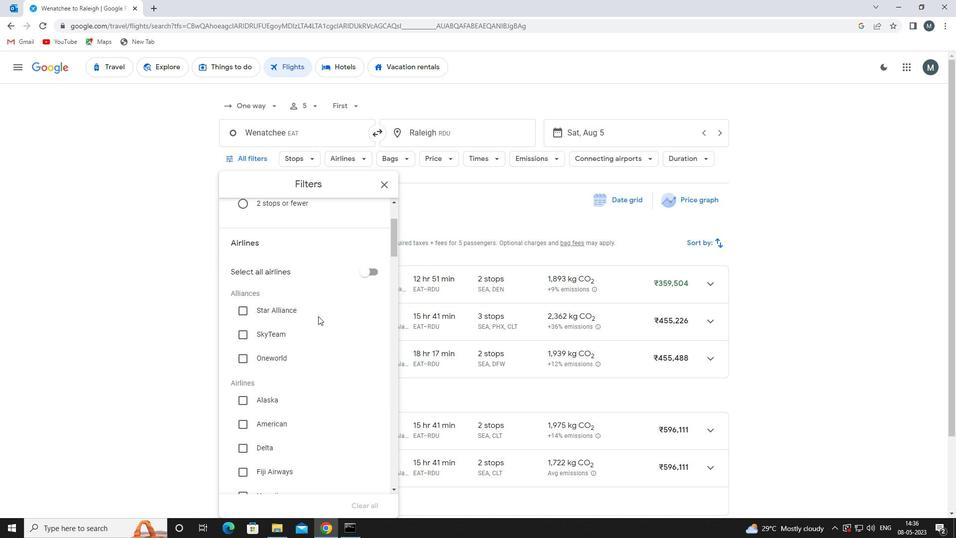 
Action: Mouse moved to (316, 317)
Screenshot: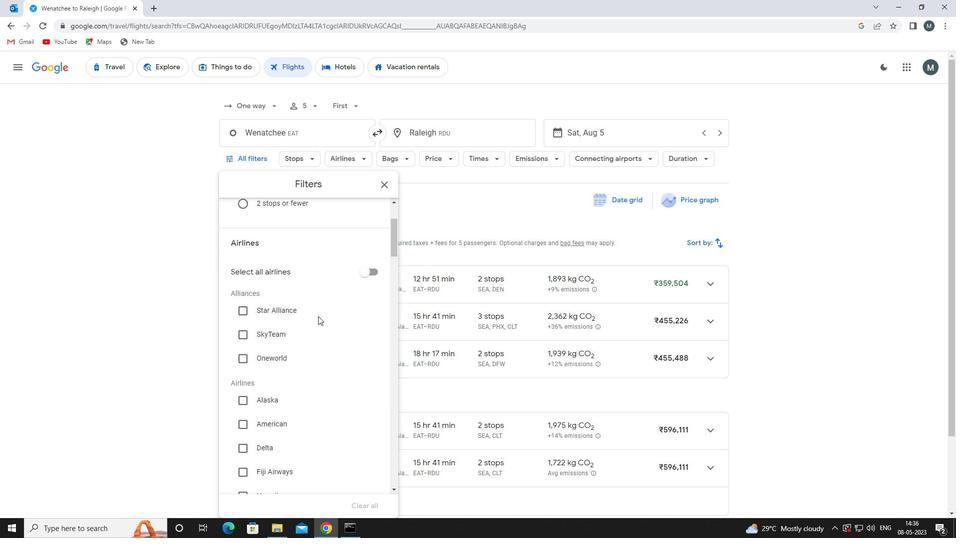 
Action: Mouse scrolled (316, 316) with delta (0, 0)
Screenshot: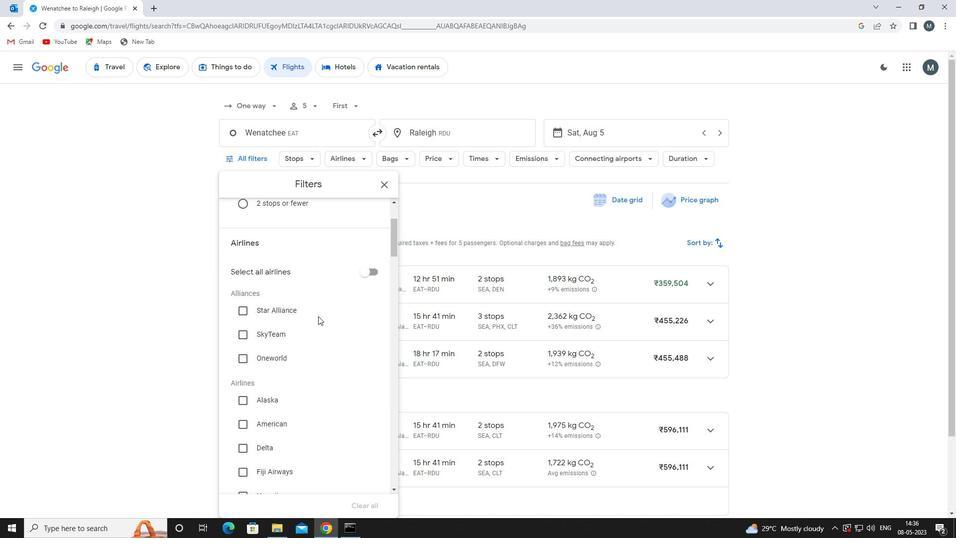 
Action: Mouse moved to (316, 318)
Screenshot: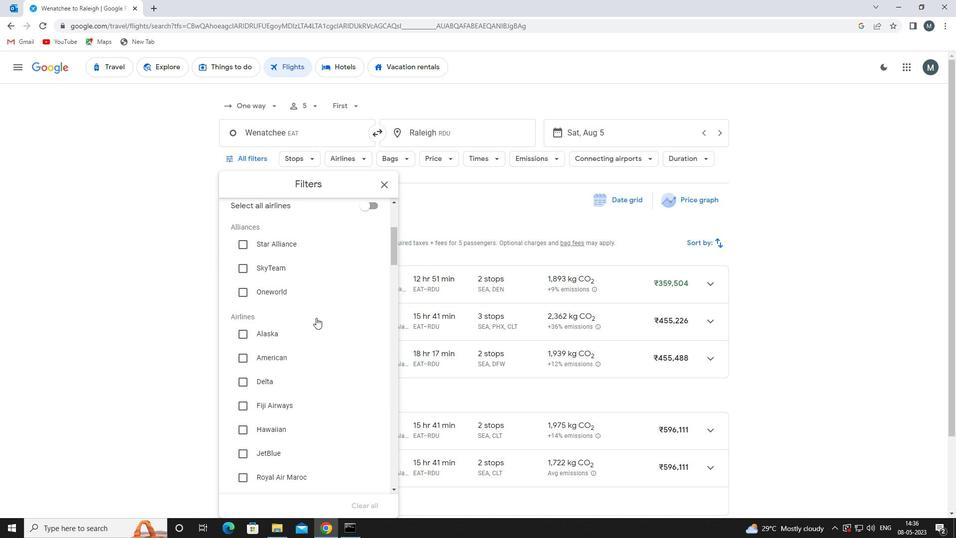 
Action: Mouse scrolled (316, 318) with delta (0, 0)
Screenshot: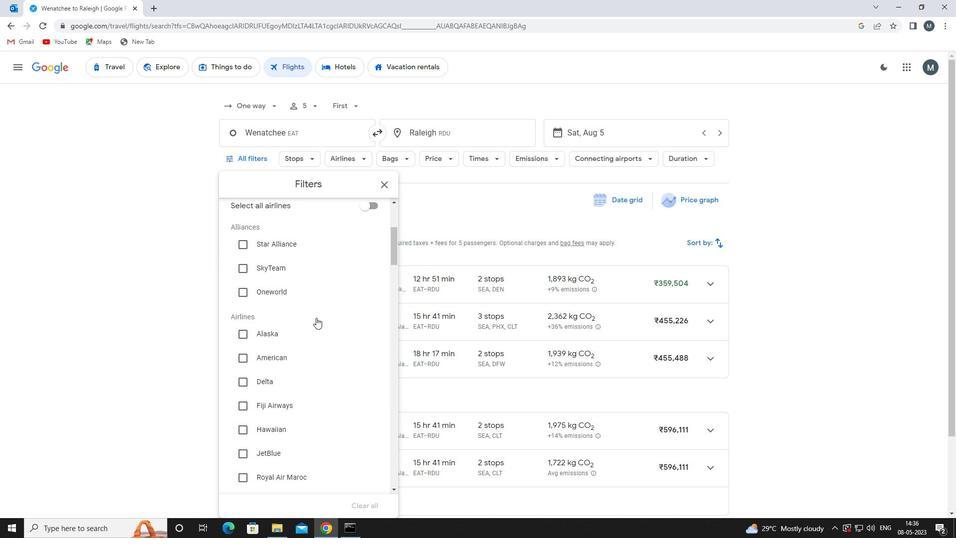 
Action: Mouse moved to (315, 320)
Screenshot: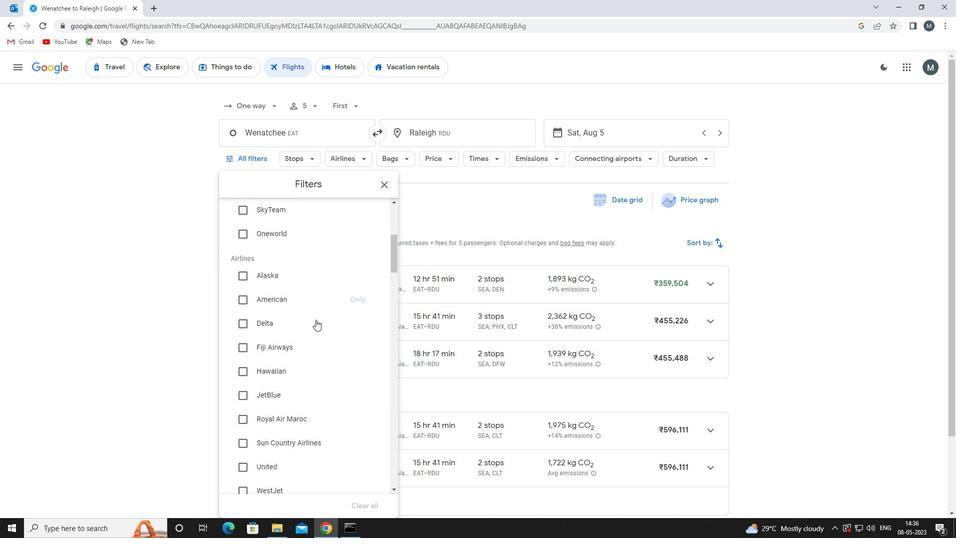 
Action: Mouse scrolled (315, 319) with delta (0, 0)
Screenshot: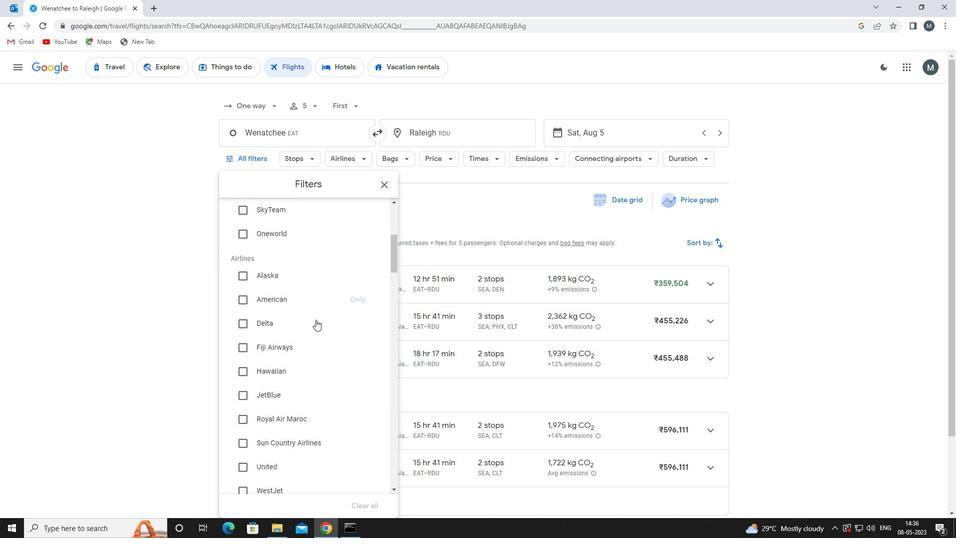 
Action: Mouse moved to (315, 320)
Screenshot: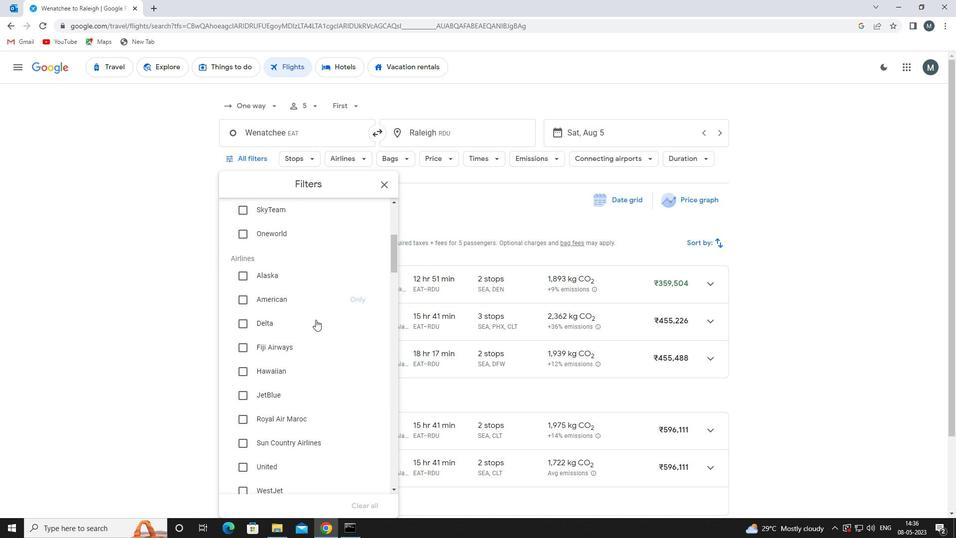 
Action: Mouse scrolled (315, 319) with delta (0, 0)
Screenshot: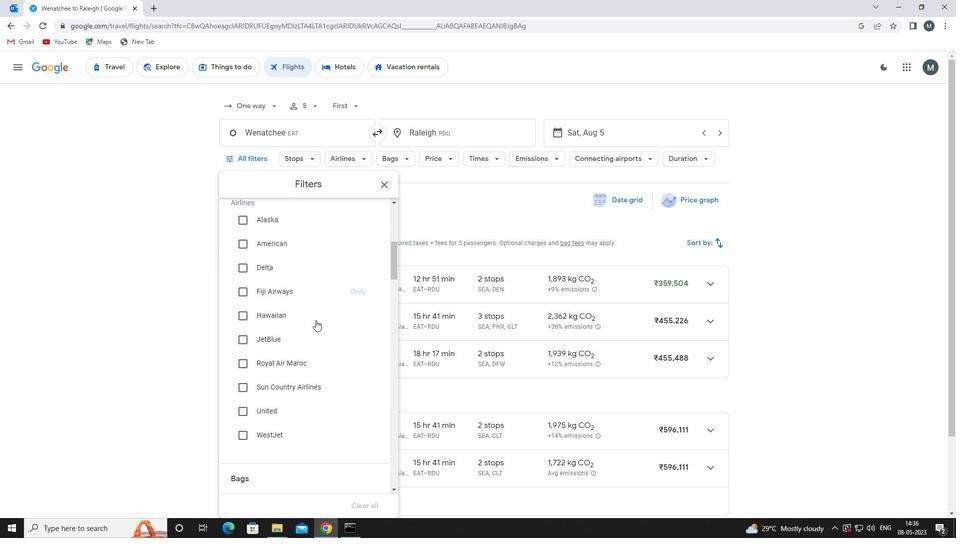 
Action: Mouse moved to (316, 316)
Screenshot: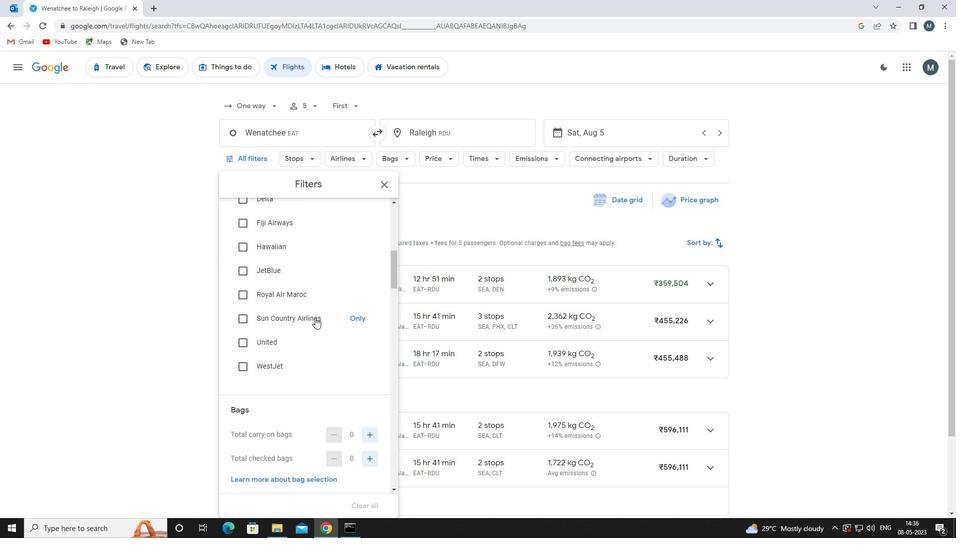 
Action: Mouse scrolled (316, 316) with delta (0, 0)
Screenshot: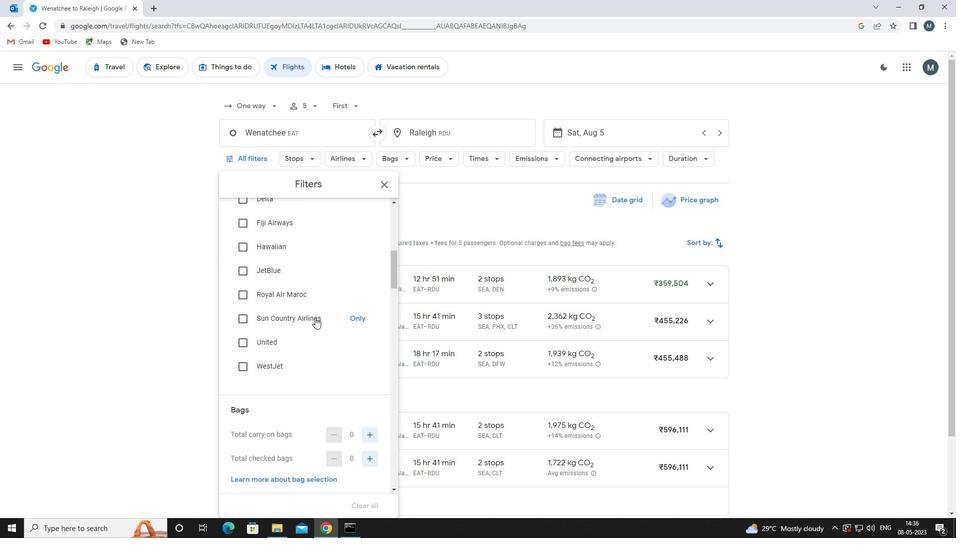 
Action: Mouse scrolled (316, 316) with delta (0, 0)
Screenshot: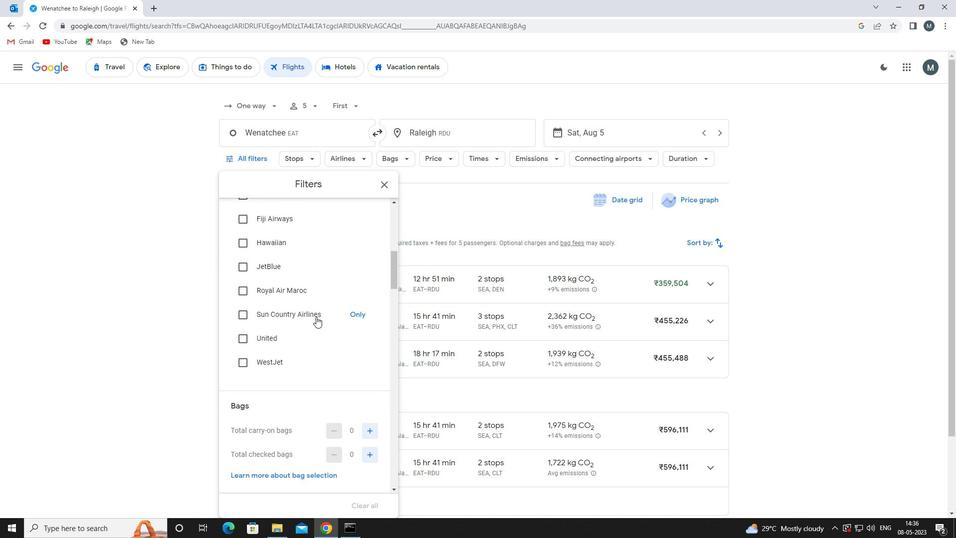 
Action: Mouse moved to (315, 317)
Screenshot: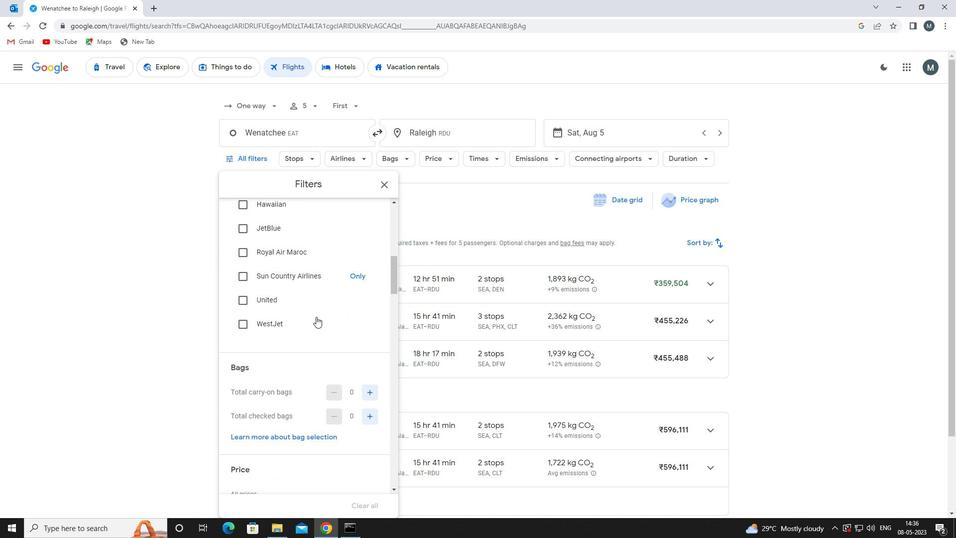 
Action: Mouse scrolled (315, 316) with delta (0, 0)
Screenshot: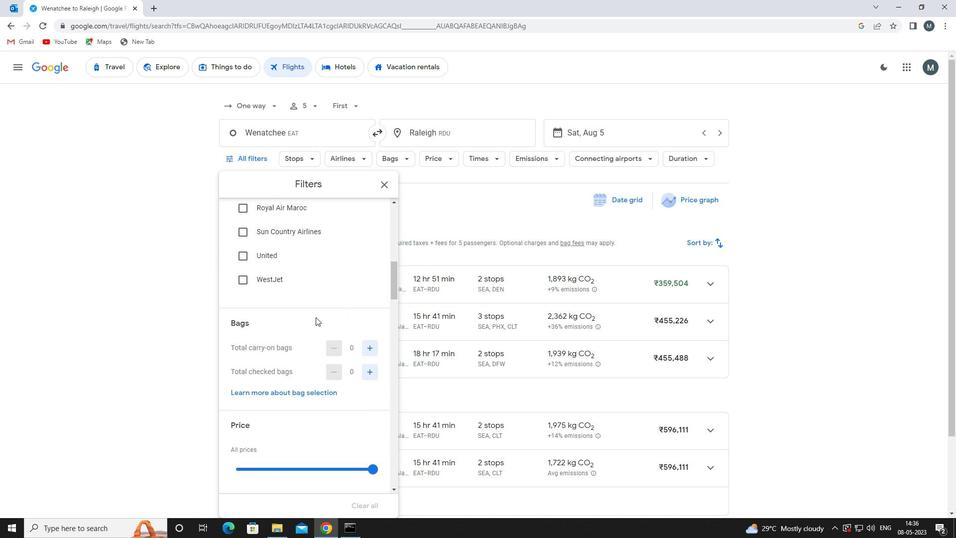 
Action: Mouse moved to (371, 311)
Screenshot: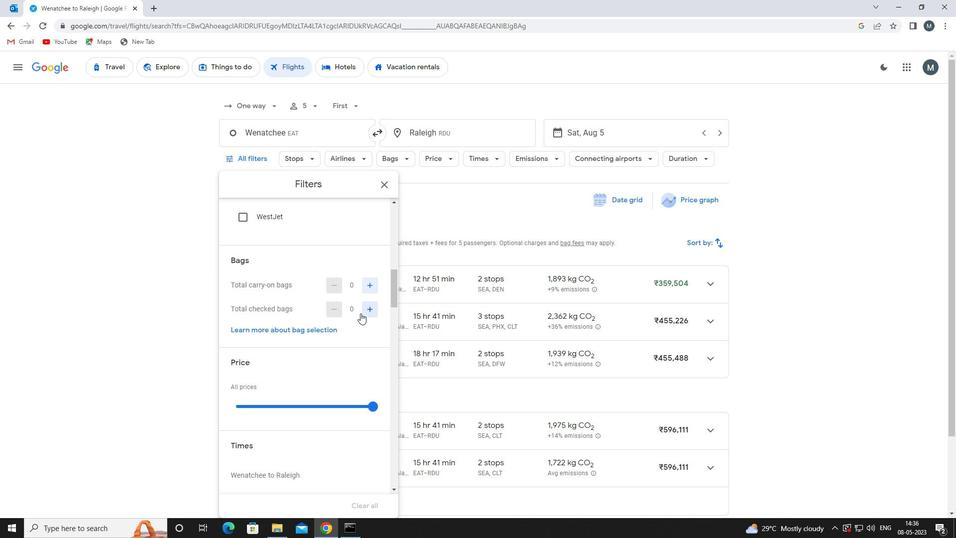 
Action: Mouse pressed left at (371, 311)
Screenshot: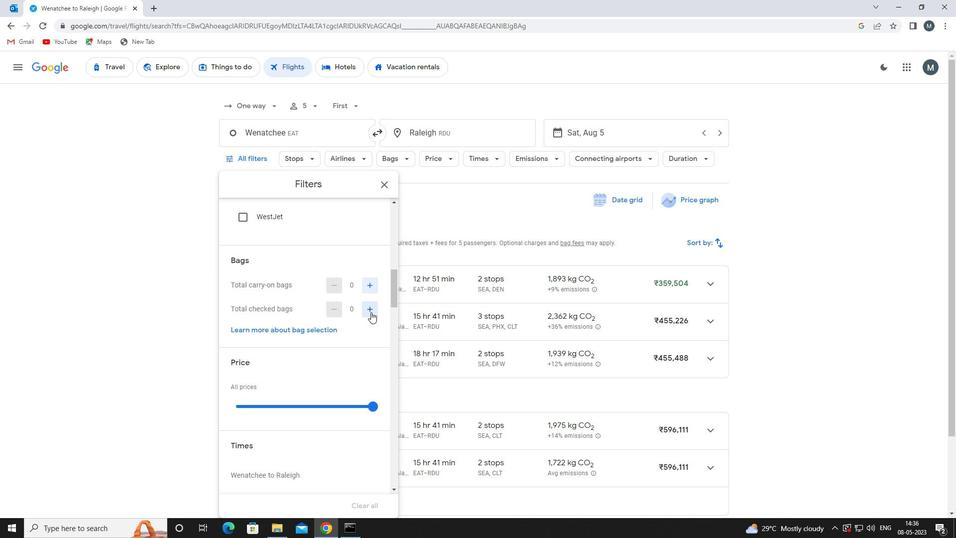 
Action: Mouse moved to (326, 319)
Screenshot: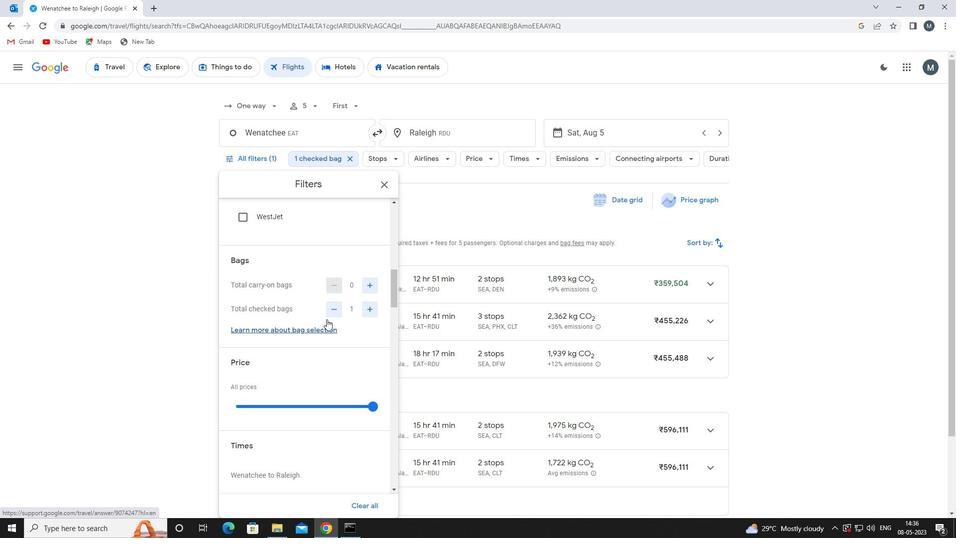 
Action: Mouse scrolled (326, 318) with delta (0, 0)
Screenshot: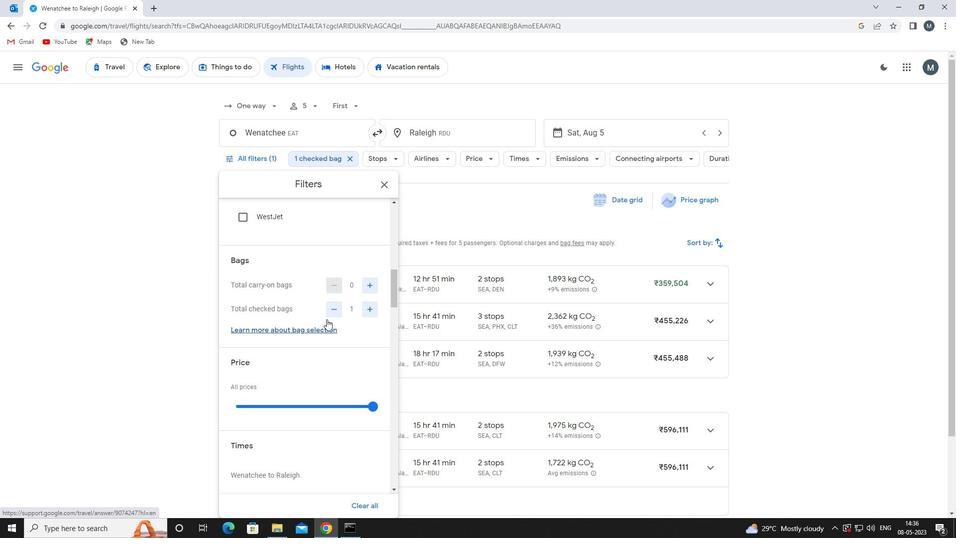 
Action: Mouse moved to (324, 319)
Screenshot: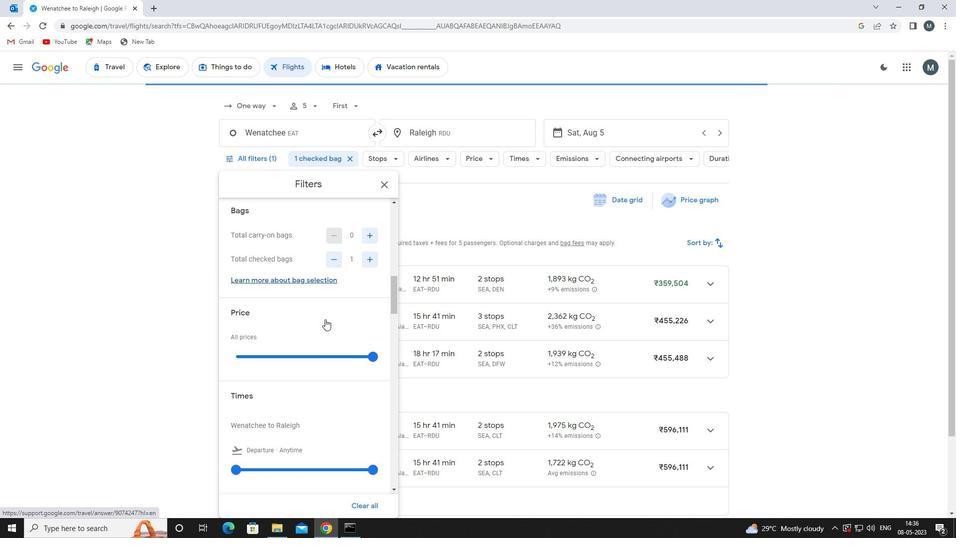 
Action: Mouse scrolled (324, 318) with delta (0, 0)
Screenshot: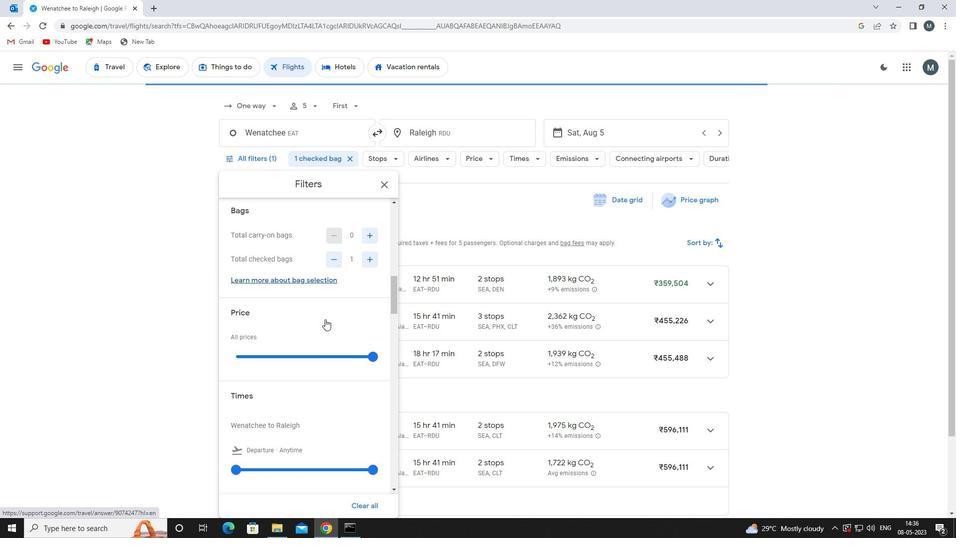 
Action: Mouse moved to (316, 310)
Screenshot: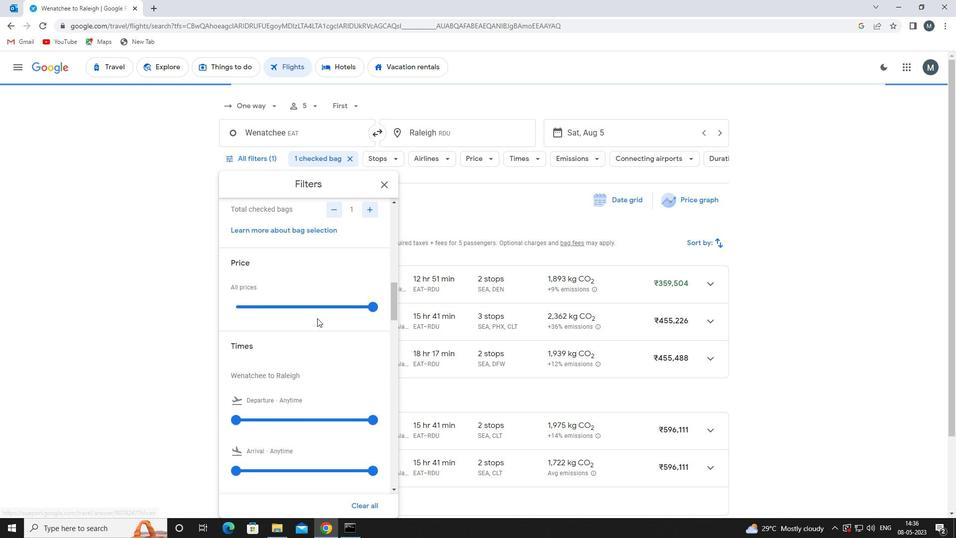 
Action: Mouse pressed left at (316, 310)
Screenshot: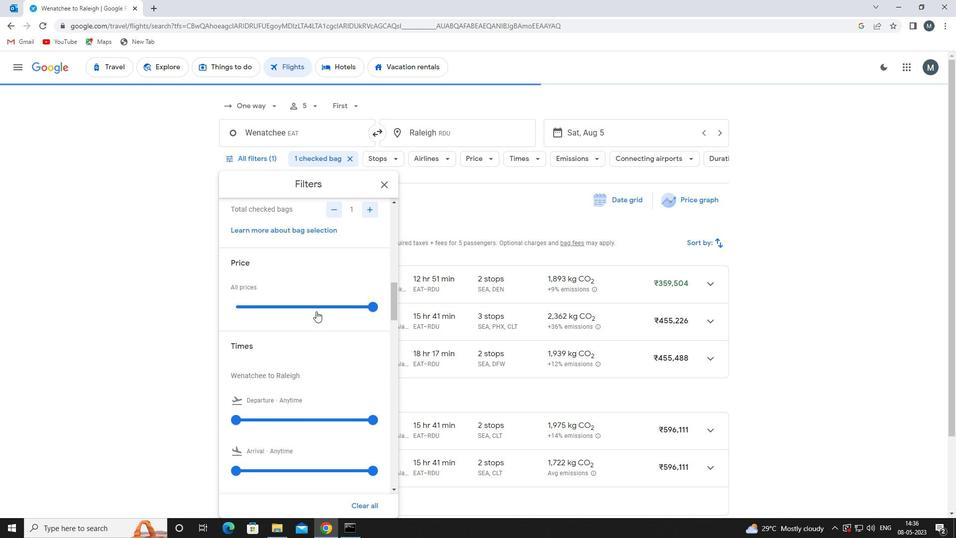 
Action: Mouse moved to (267, 309)
Screenshot: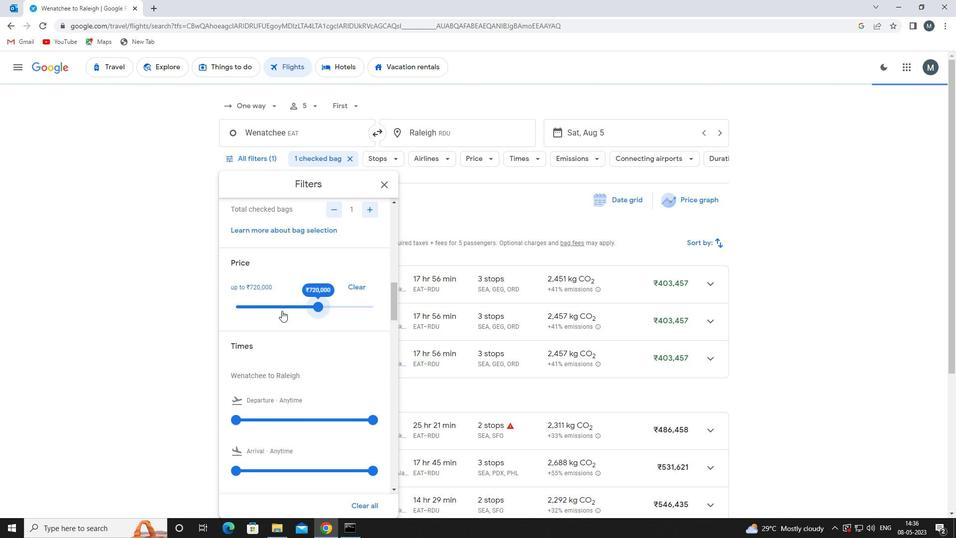 
Action: Mouse pressed left at (267, 309)
Screenshot: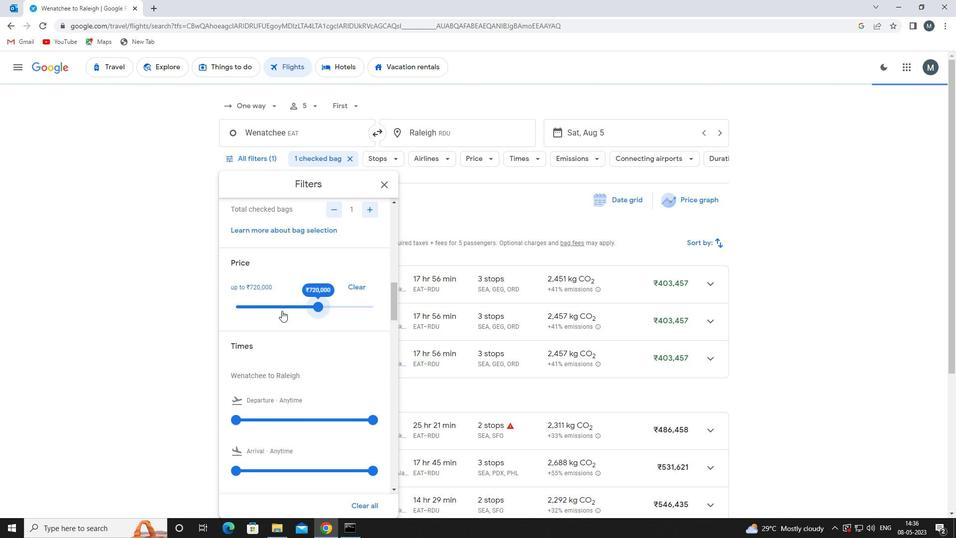 
Action: Mouse moved to (257, 304)
Screenshot: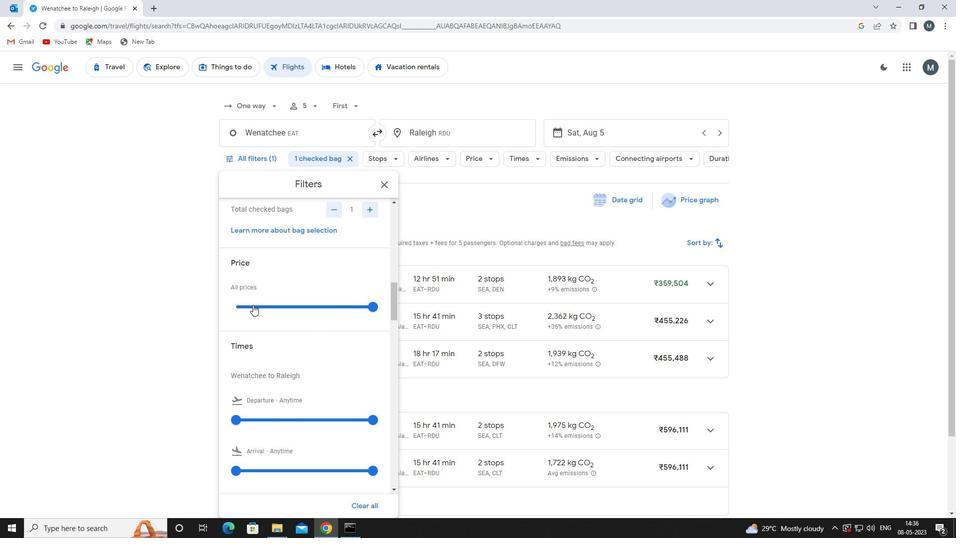 
Action: Mouse pressed left at (257, 304)
Screenshot: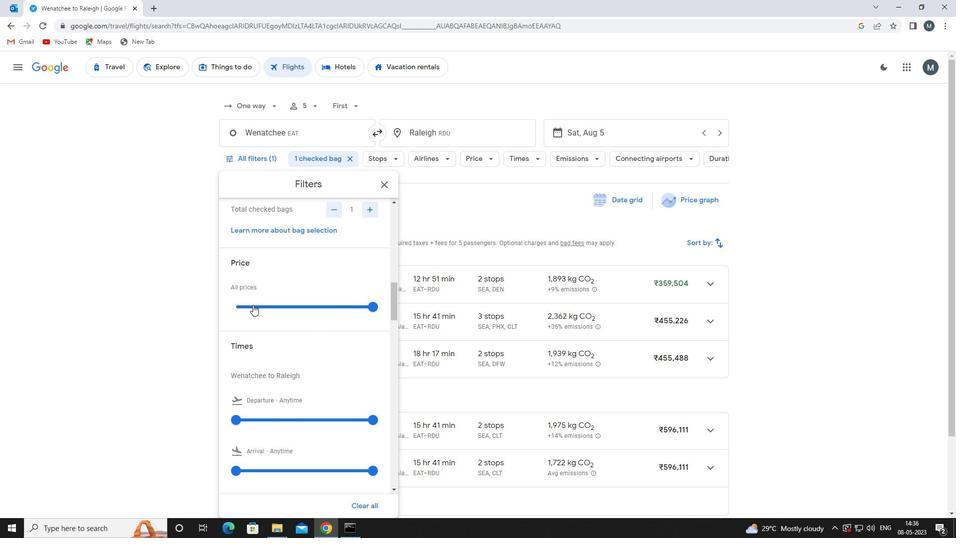 
Action: Mouse moved to (289, 299)
Screenshot: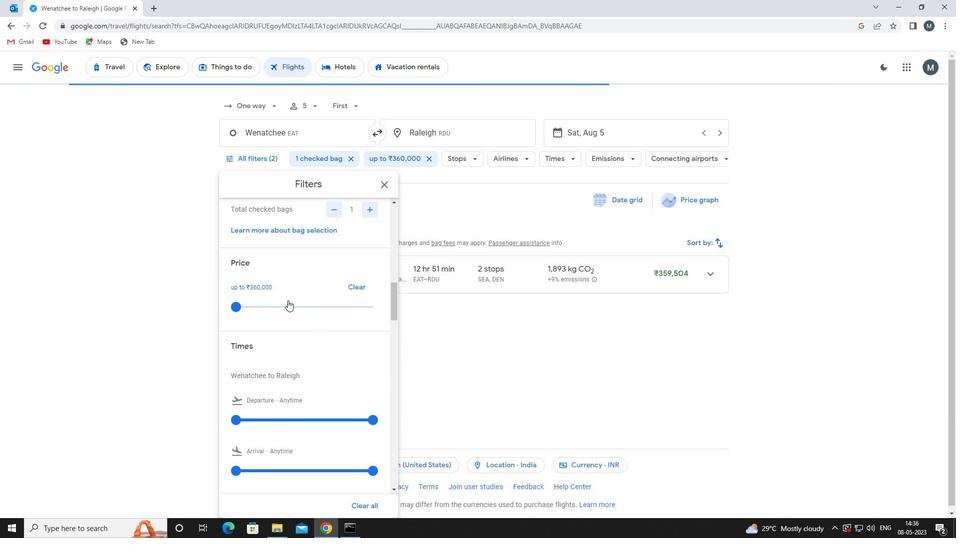 
Action: Mouse scrolled (289, 299) with delta (0, 0)
Screenshot: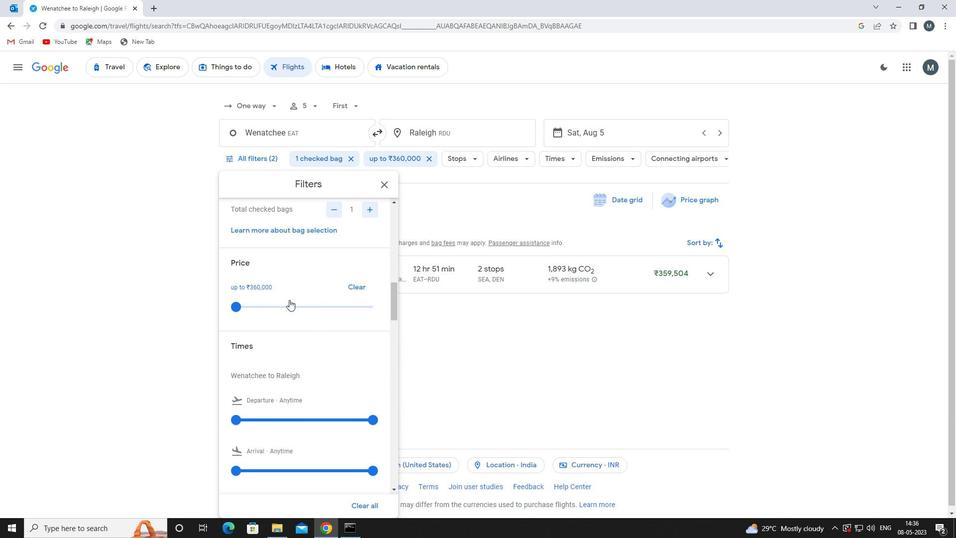 
Action: Mouse scrolled (289, 299) with delta (0, 0)
Screenshot: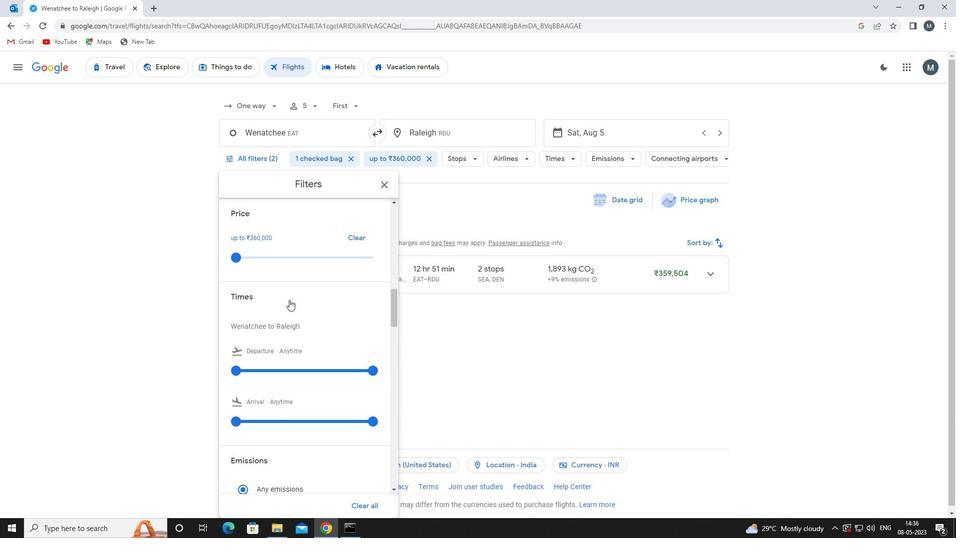 
Action: Mouse moved to (238, 316)
Screenshot: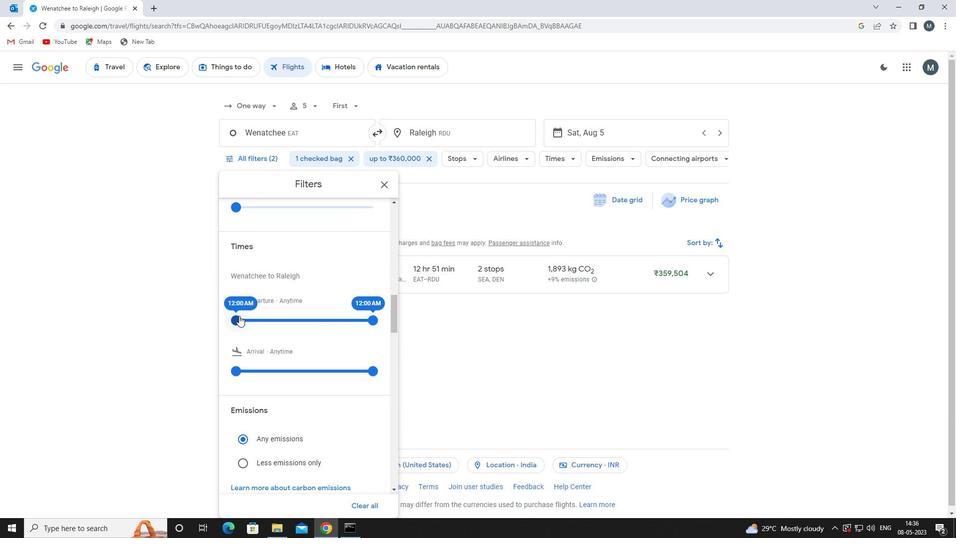 
Action: Mouse pressed left at (238, 316)
Screenshot: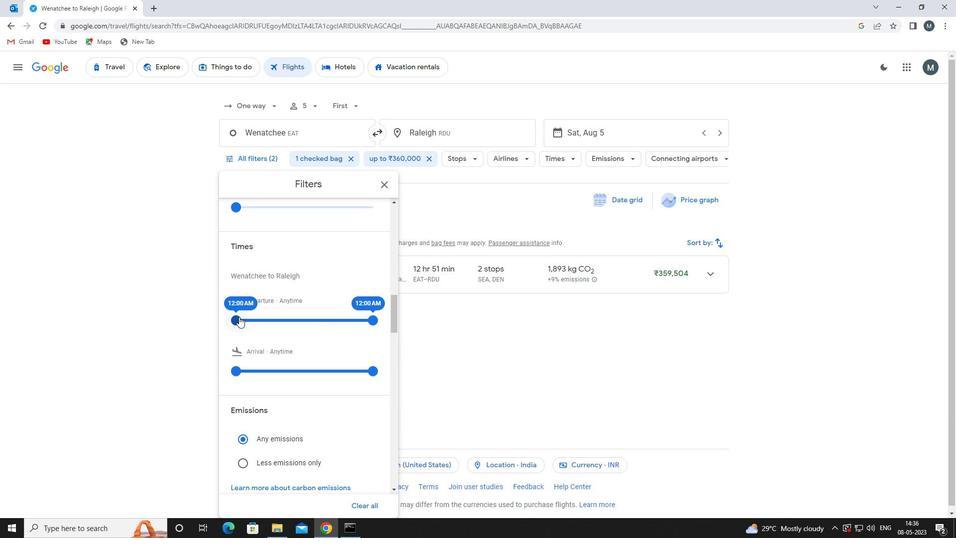 
Action: Mouse moved to (358, 319)
Screenshot: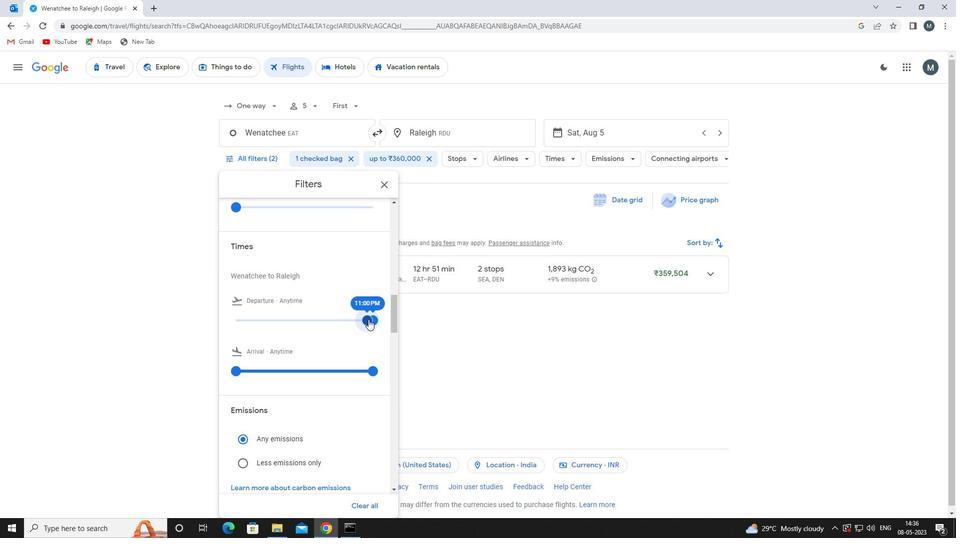 
Action: Mouse scrolled (358, 318) with delta (0, 0)
Screenshot: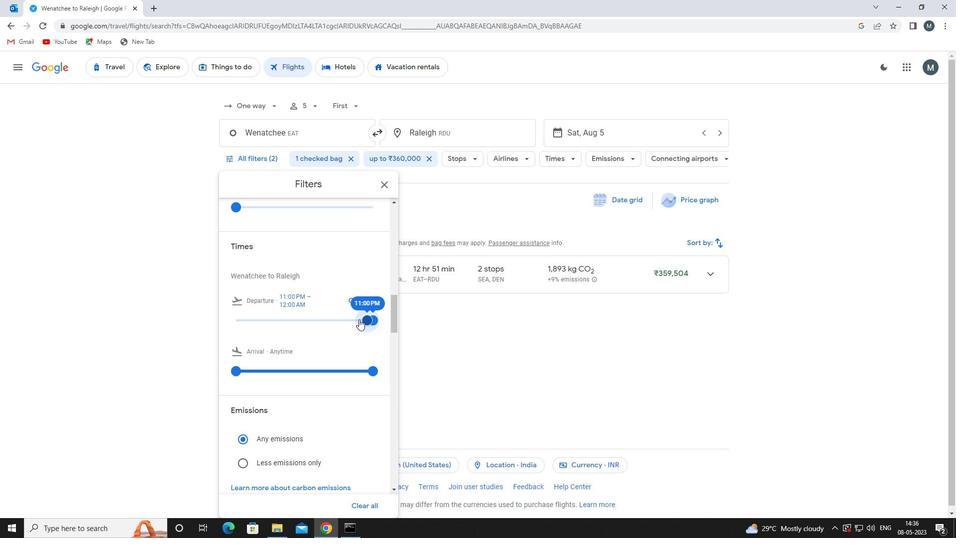 
Action: Mouse moved to (383, 183)
Screenshot: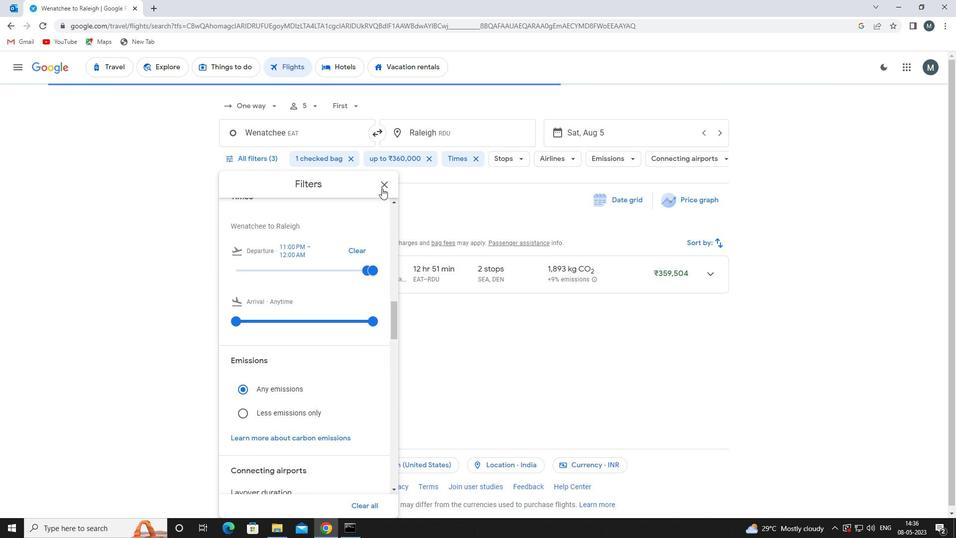 
Action: Mouse pressed left at (383, 183)
Screenshot: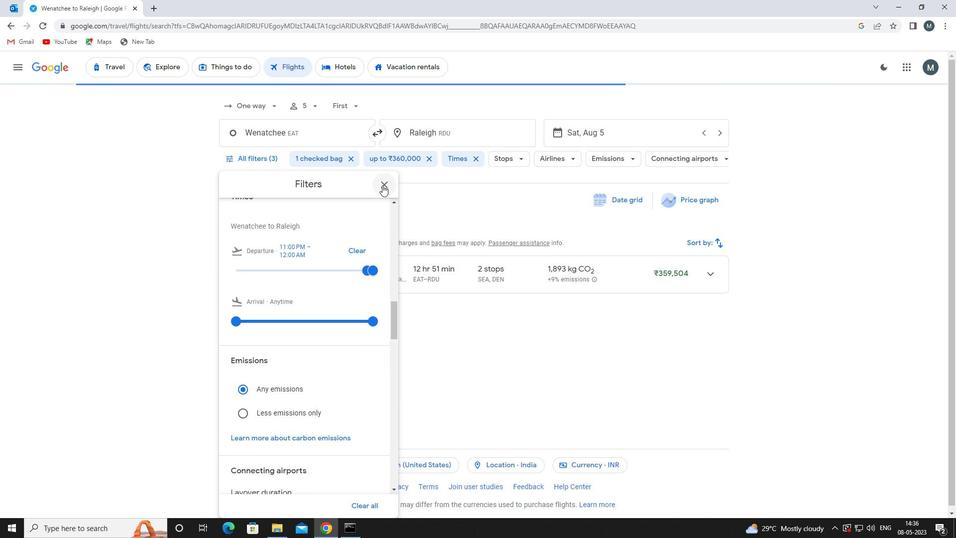 
Action: Mouse moved to (383, 182)
Screenshot: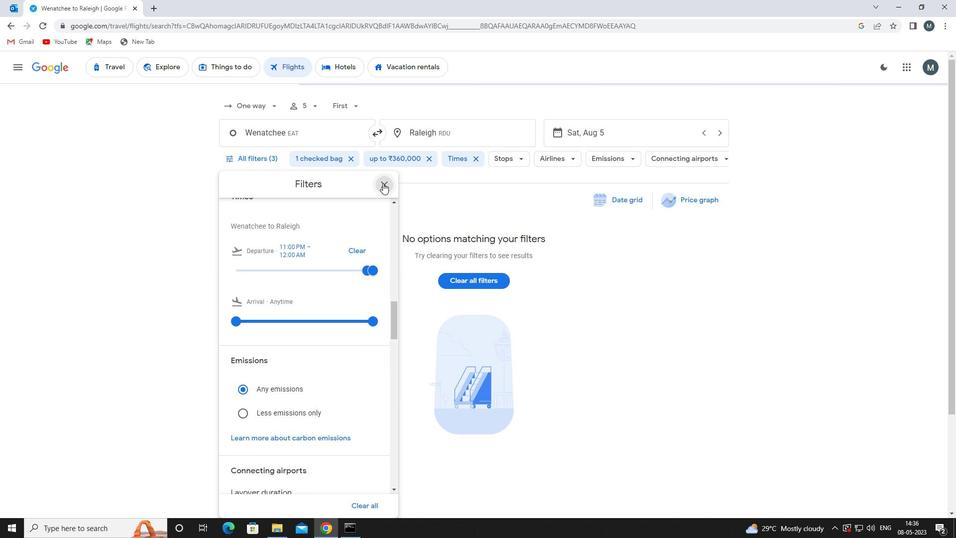 
